 Task: Look for space in Dhupgāri, India from 8th June, 2023 to 16th June, 2023 for 2 adults in price range Rs.10000 to Rs.15000. Place can be entire place with 1  bedroom having 1 bed and 1 bathroom. Property type can be house, flat, guest house, hotel. Booking option can be shelf check-in. Required host language is English.
Action: Mouse moved to (500, 127)
Screenshot: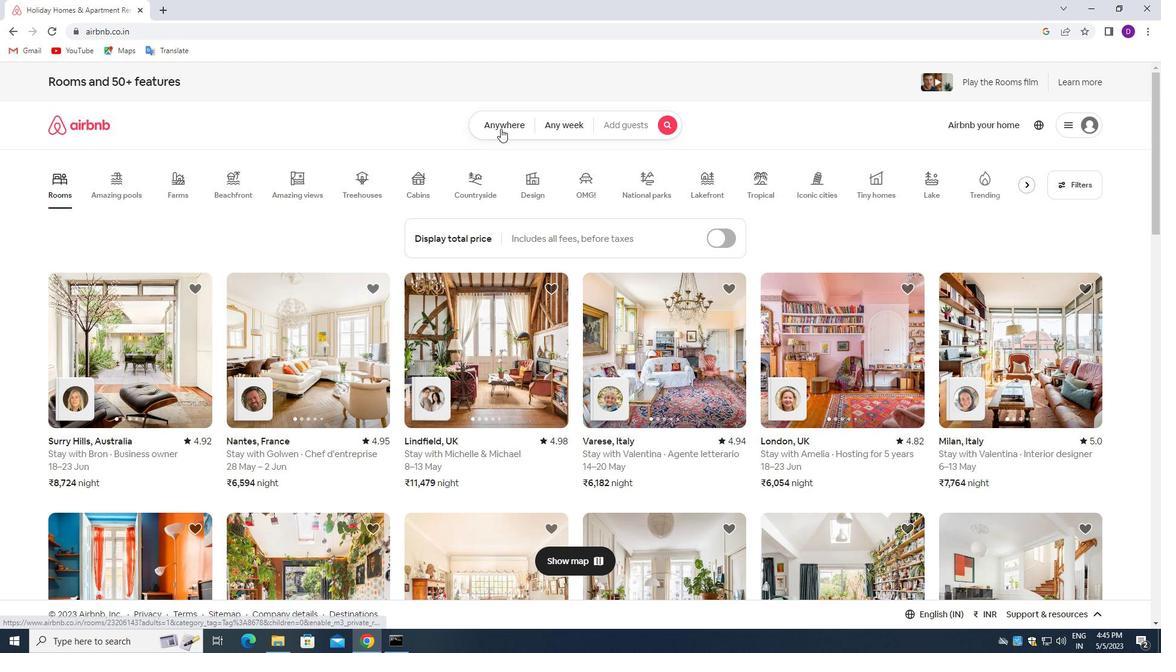 
Action: Mouse pressed left at (500, 127)
Screenshot: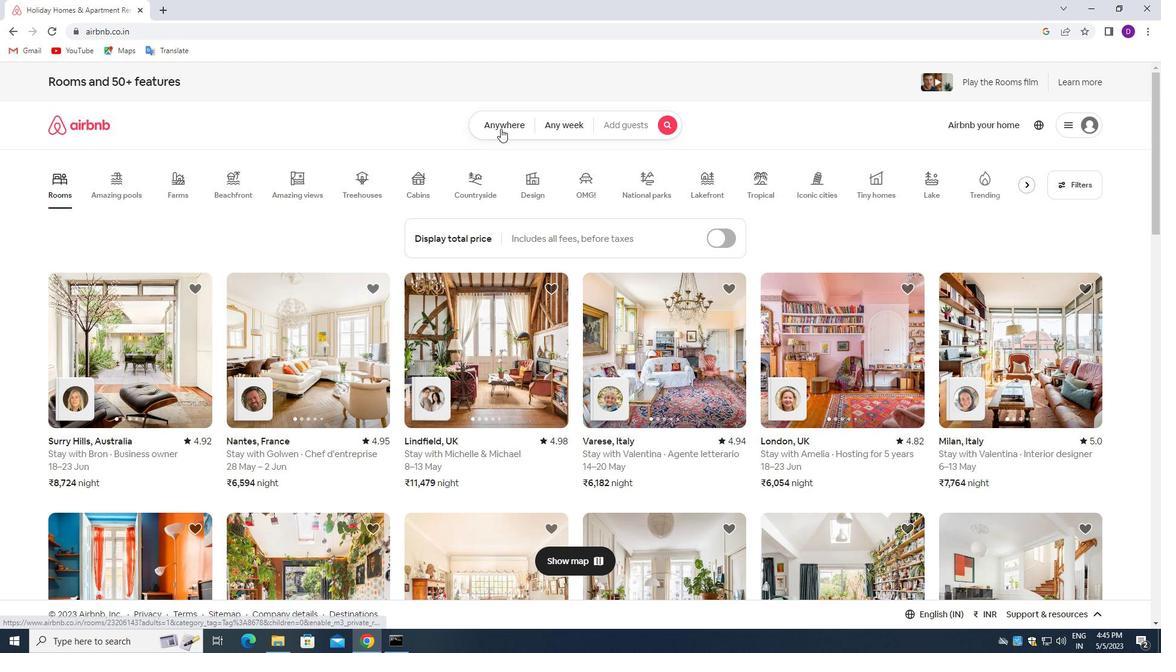 
Action: Mouse moved to (443, 171)
Screenshot: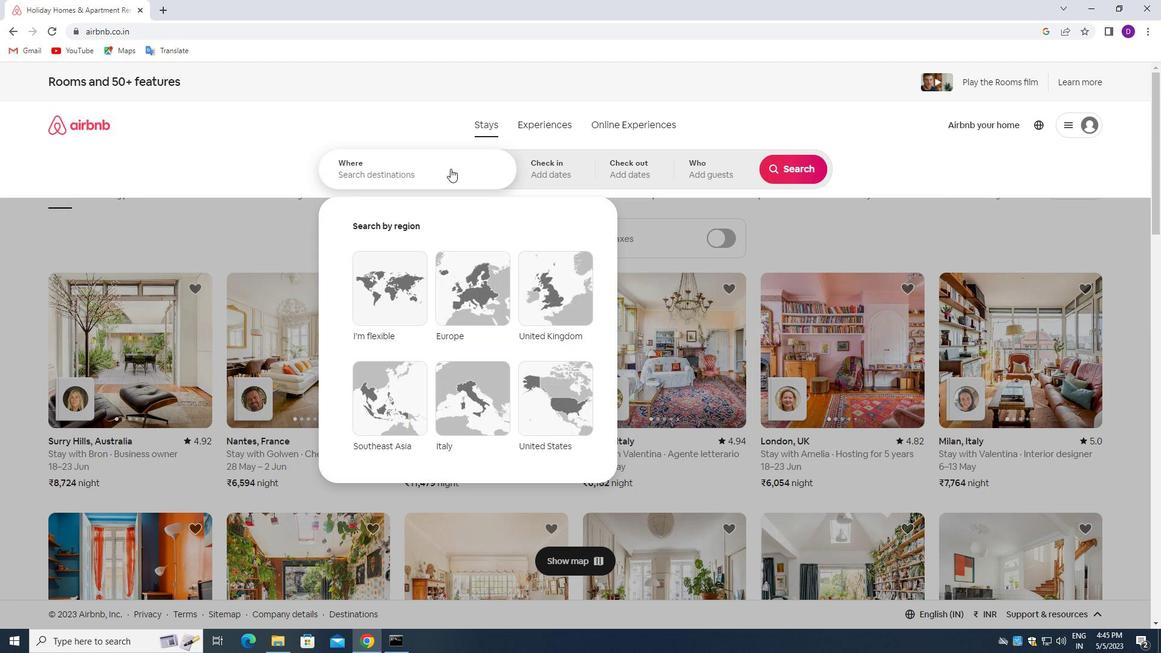 
Action: Mouse pressed left at (443, 171)
Screenshot: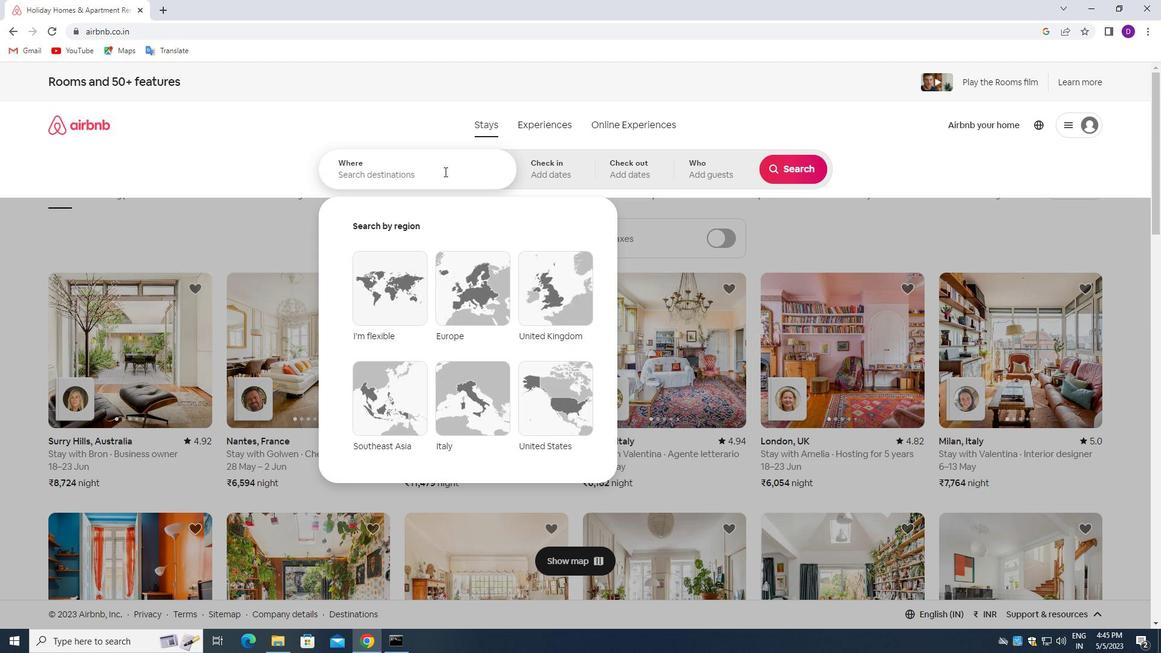 
Action: Mouse moved to (245, 246)
Screenshot: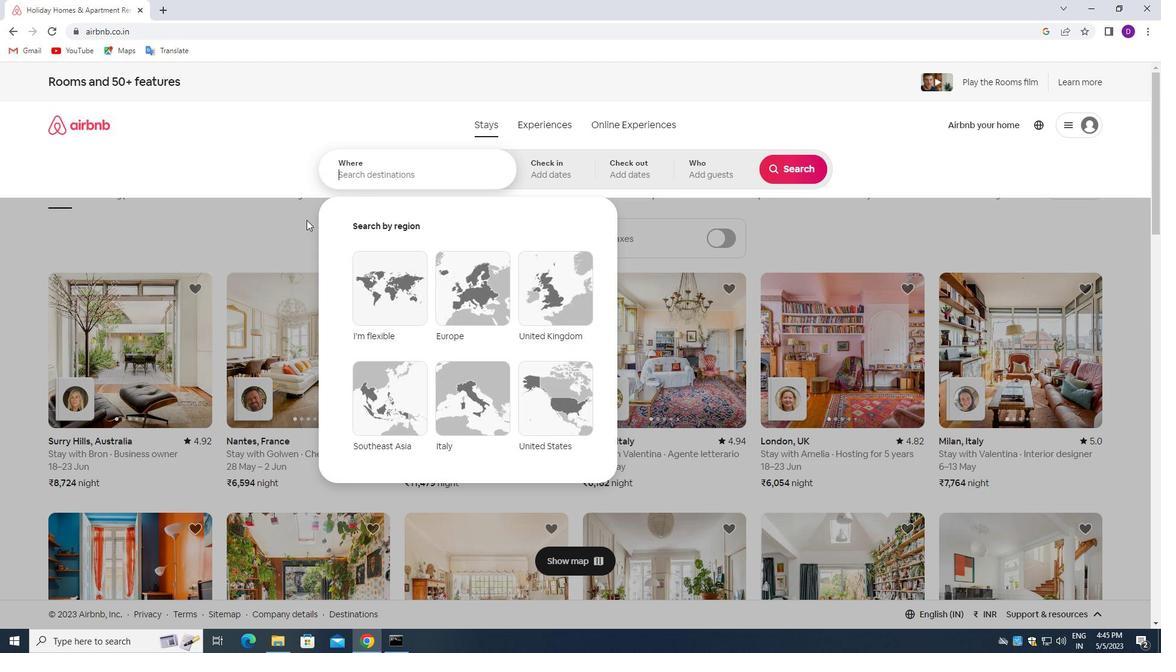 
Action: Key pressed <Key.shift_r>Dhupgari,<Key.space><Key.shift>I
Screenshot: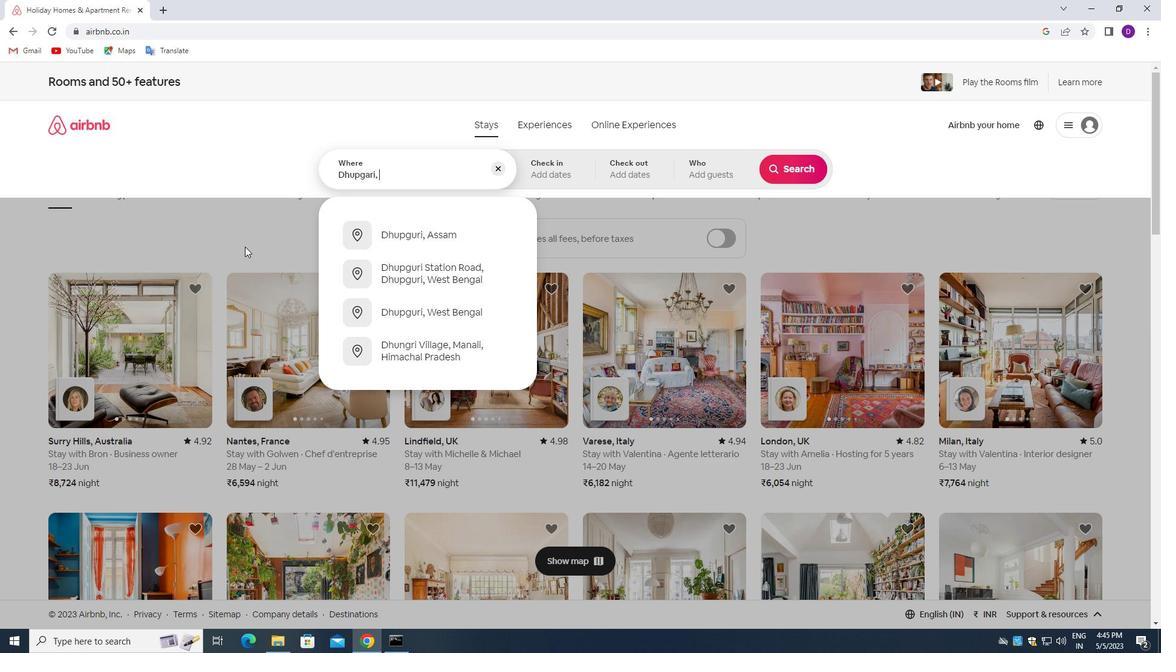 
Action: Mouse moved to (244, 247)
Screenshot: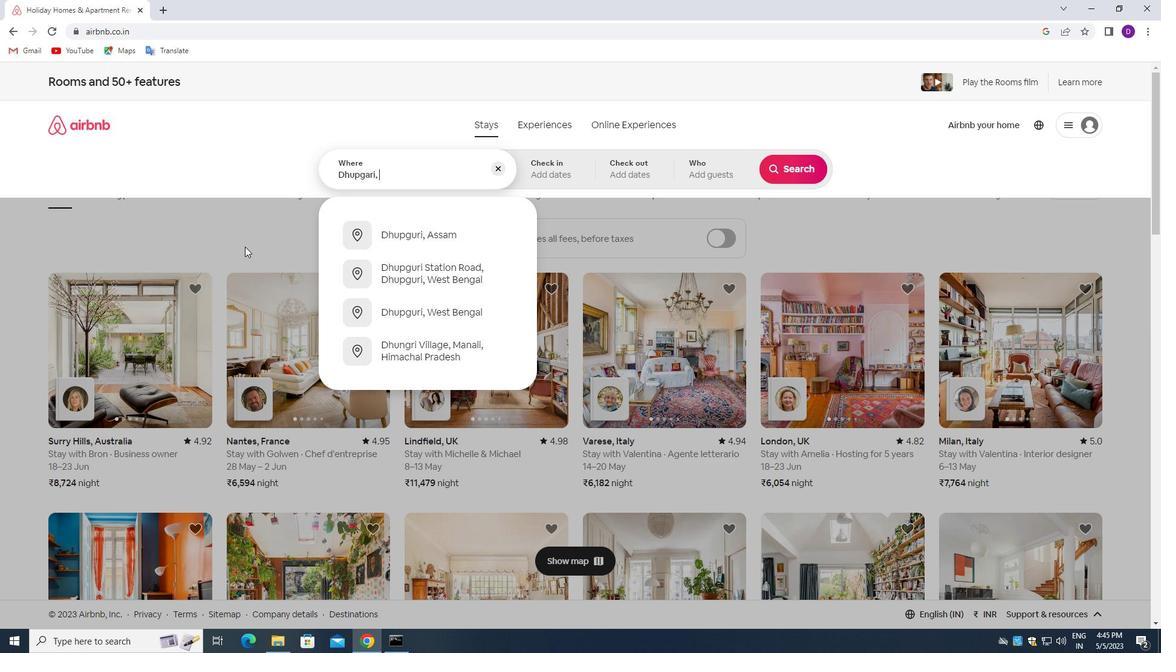 
Action: Key pressed NDIA<Key.enter>
Screenshot: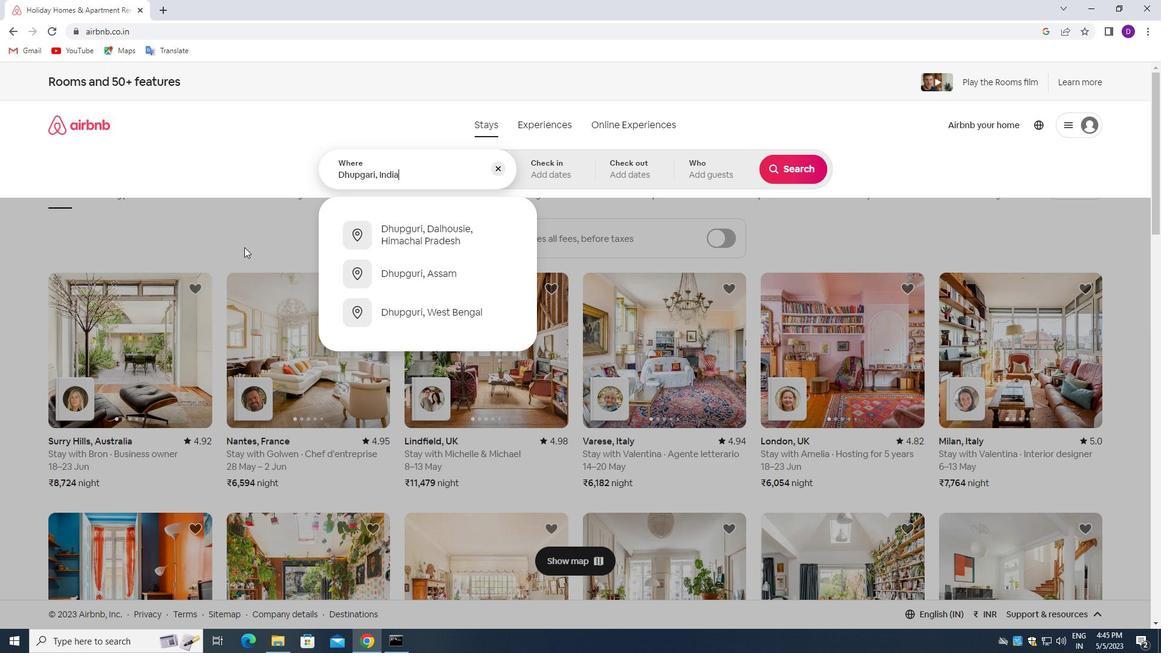 
Action: Mouse moved to (722, 346)
Screenshot: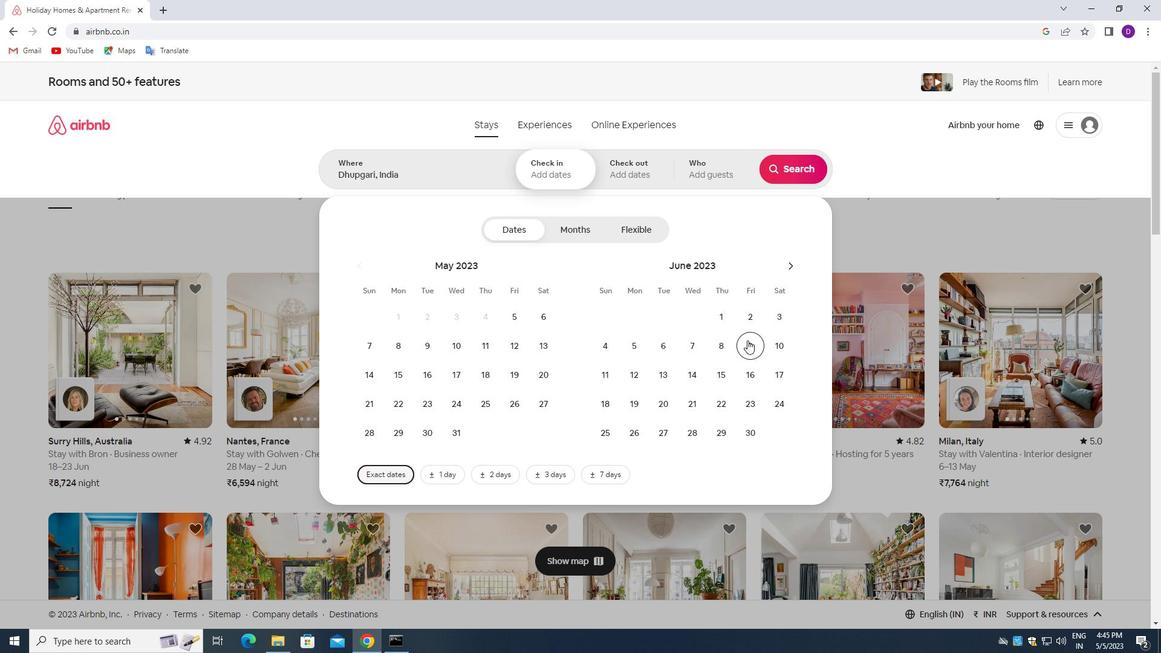 
Action: Mouse pressed left at (722, 346)
Screenshot: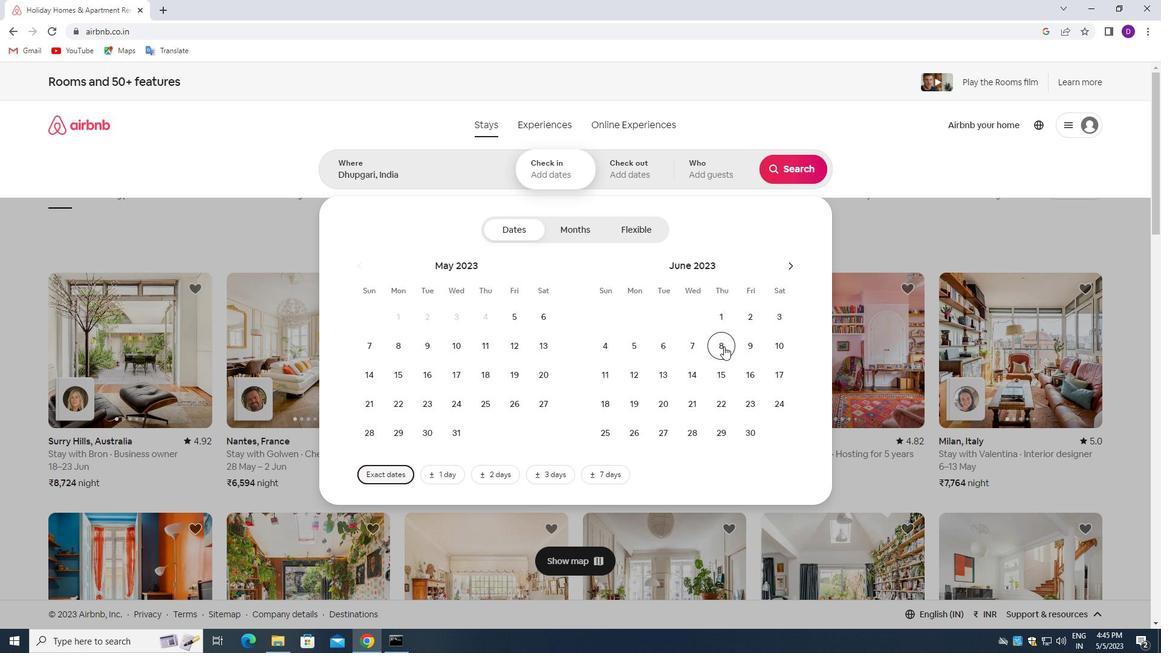 
Action: Mouse moved to (749, 373)
Screenshot: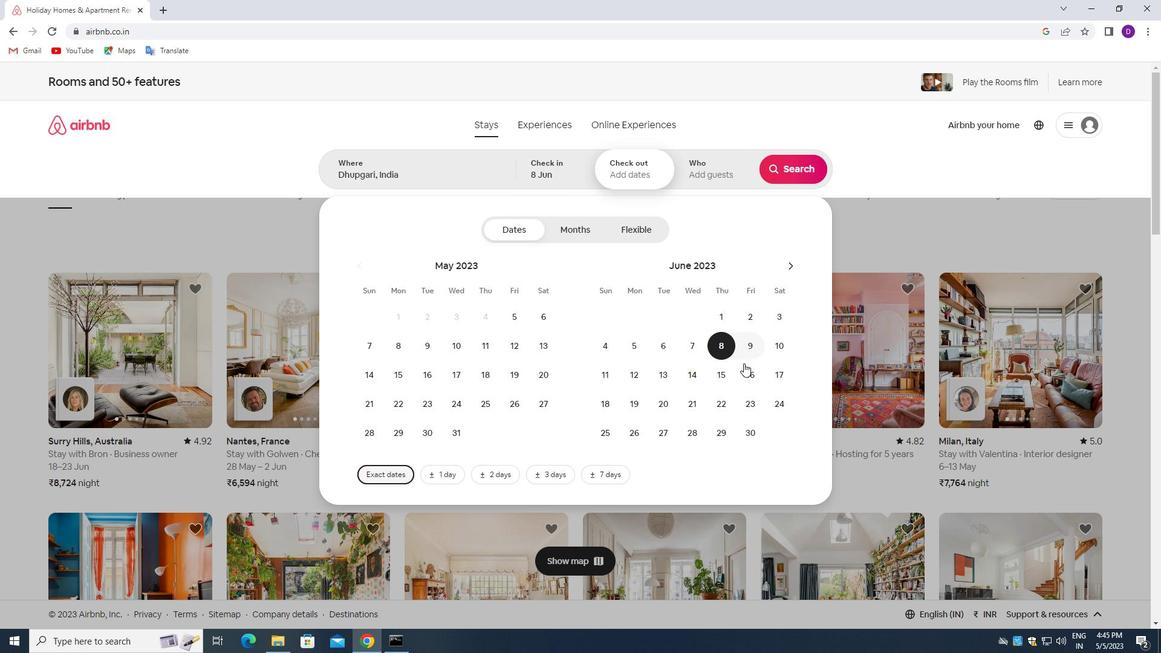 
Action: Mouse pressed left at (749, 373)
Screenshot: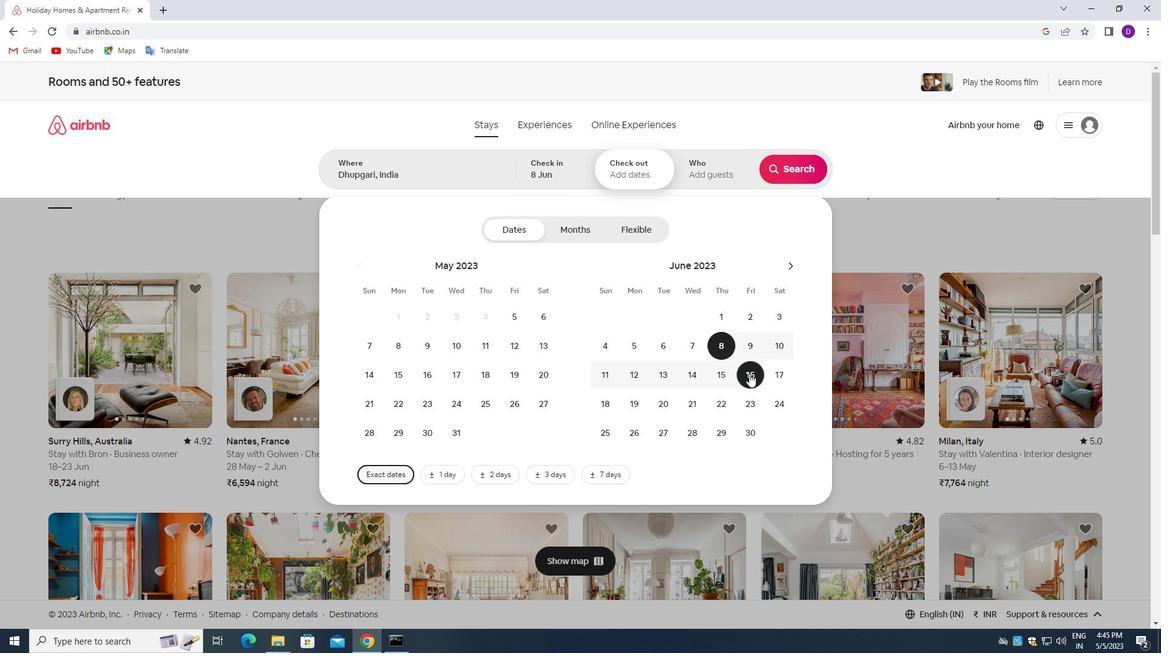 
Action: Mouse moved to (702, 161)
Screenshot: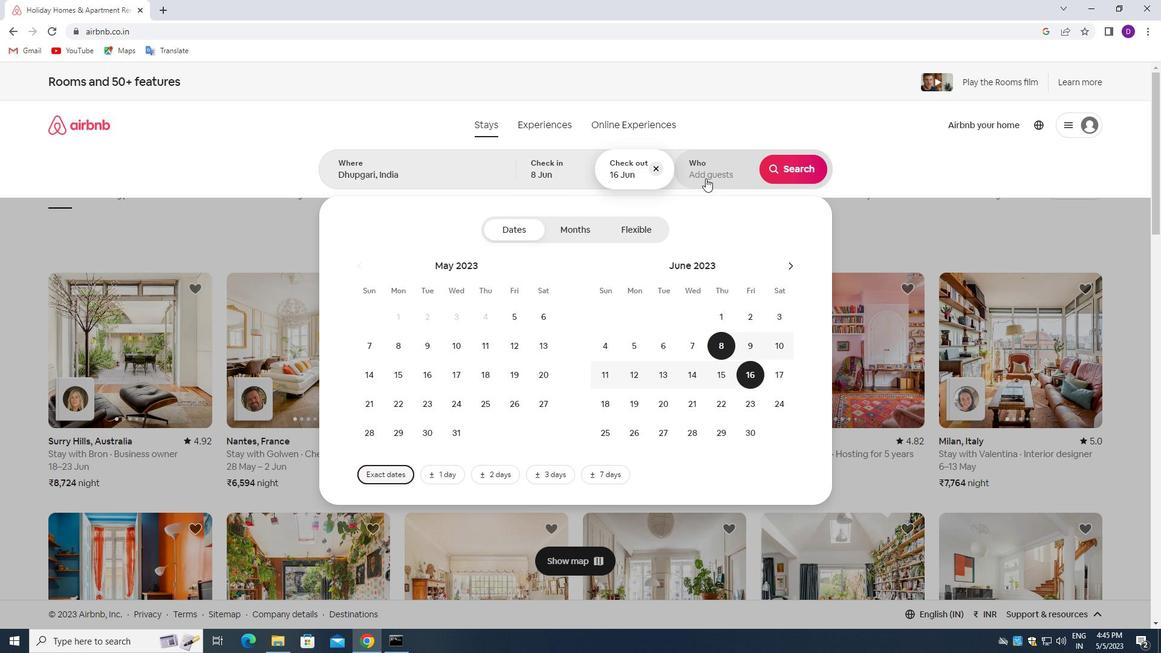 
Action: Mouse pressed left at (702, 161)
Screenshot: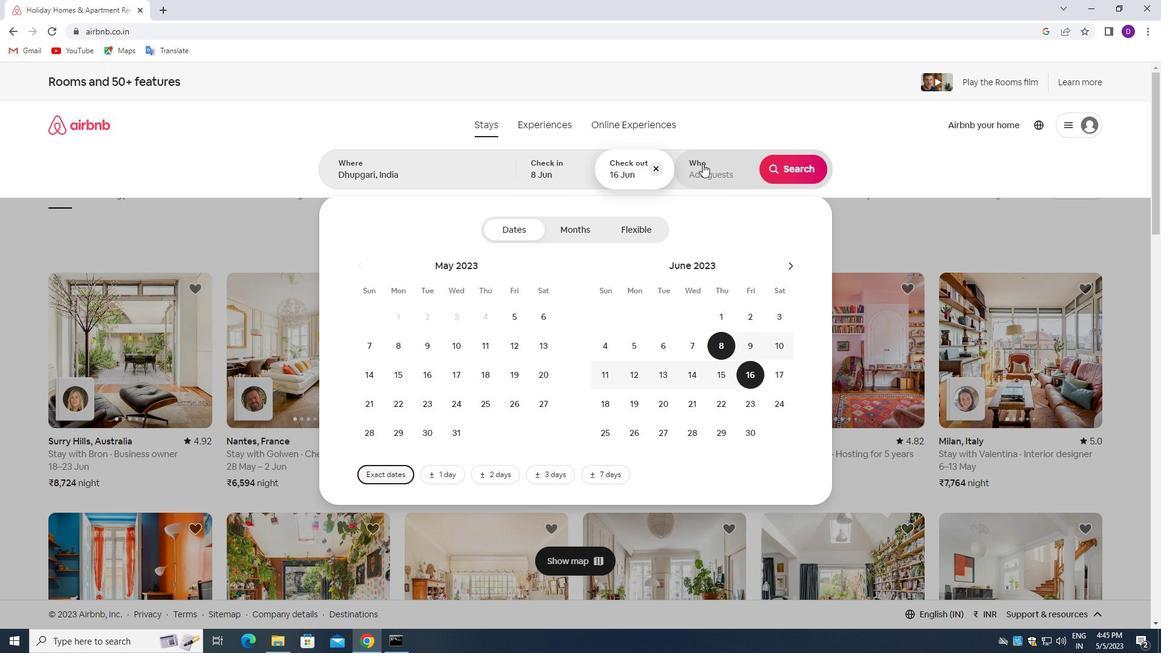 
Action: Mouse moved to (795, 237)
Screenshot: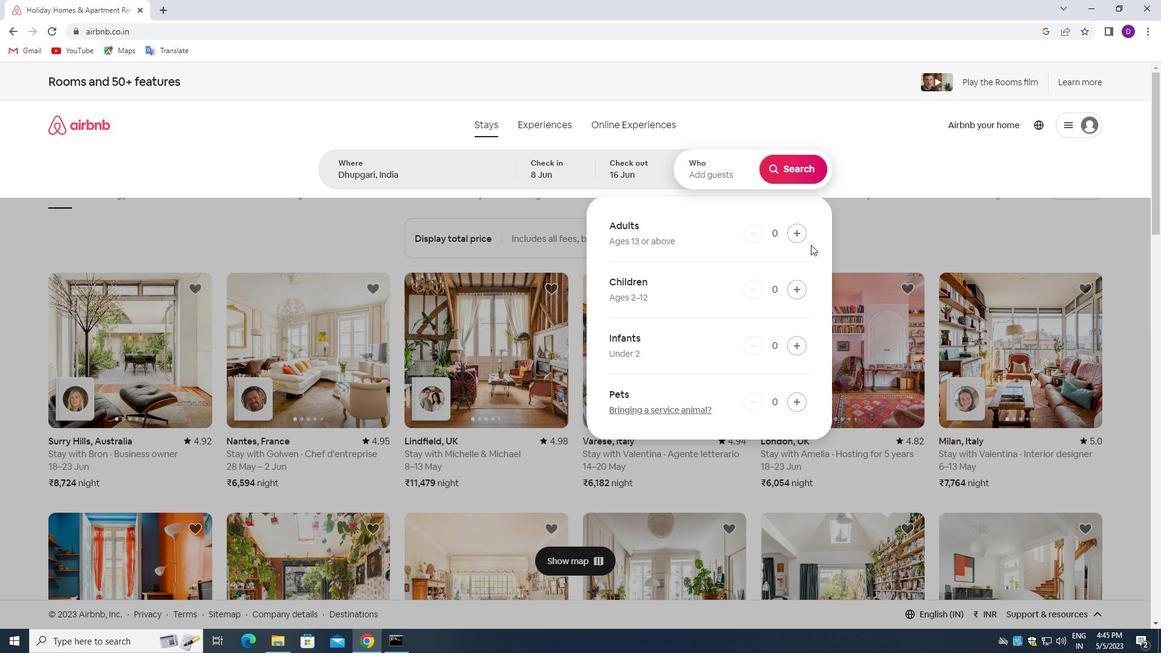 
Action: Mouse pressed left at (795, 237)
Screenshot: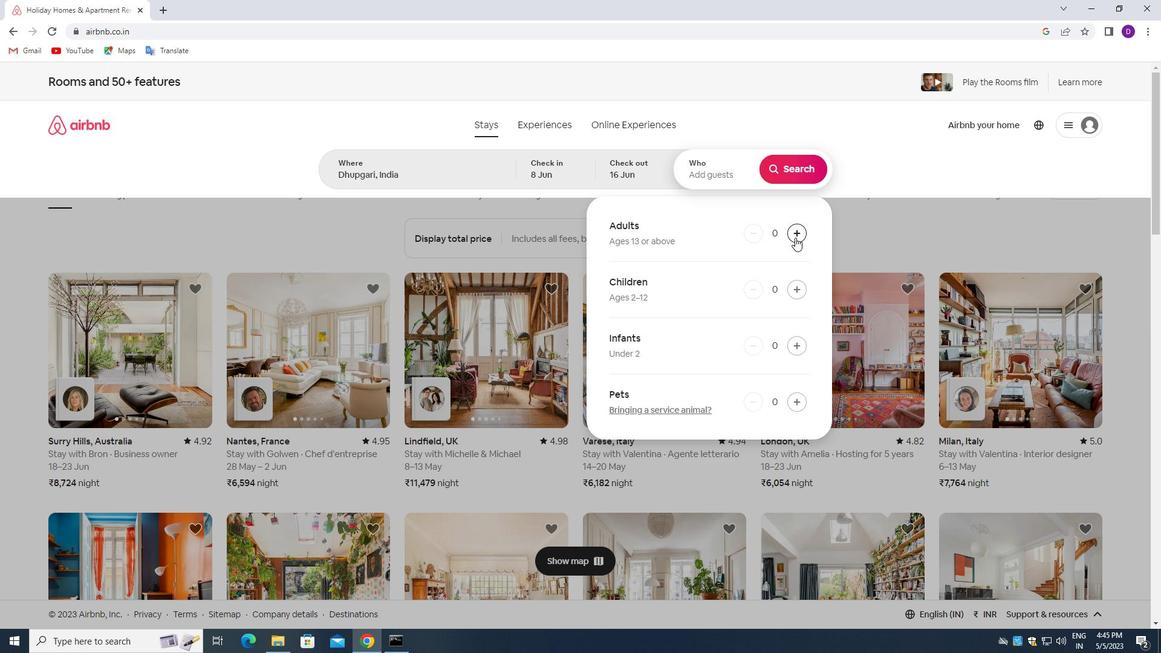 
Action: Mouse pressed left at (795, 237)
Screenshot: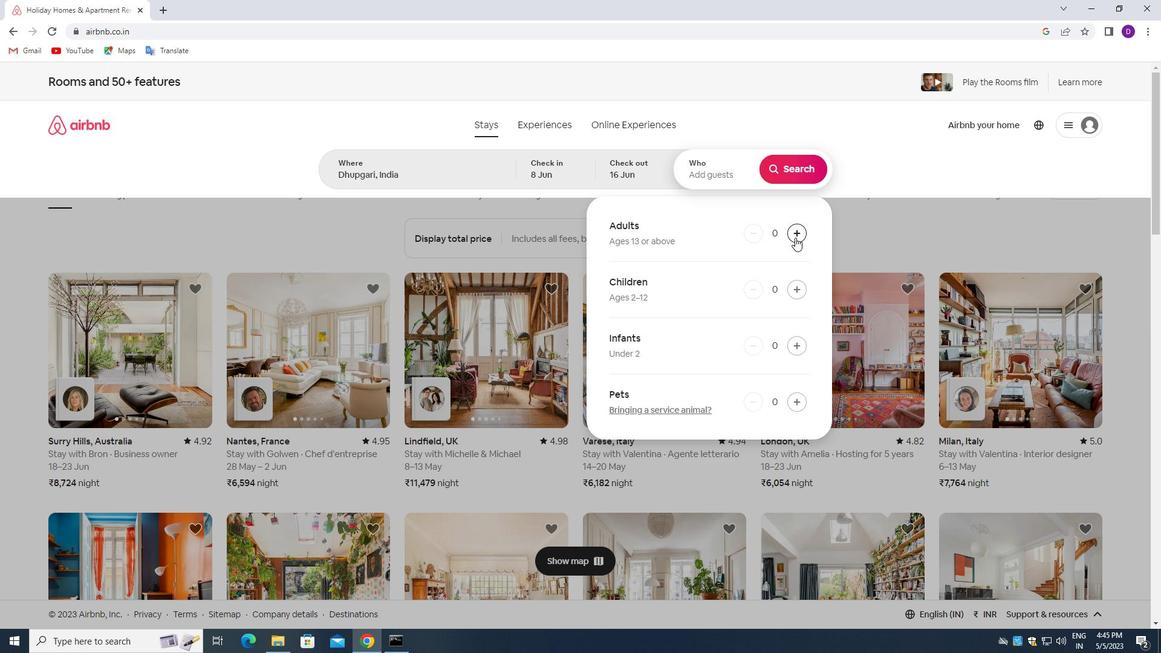 
Action: Mouse moved to (788, 169)
Screenshot: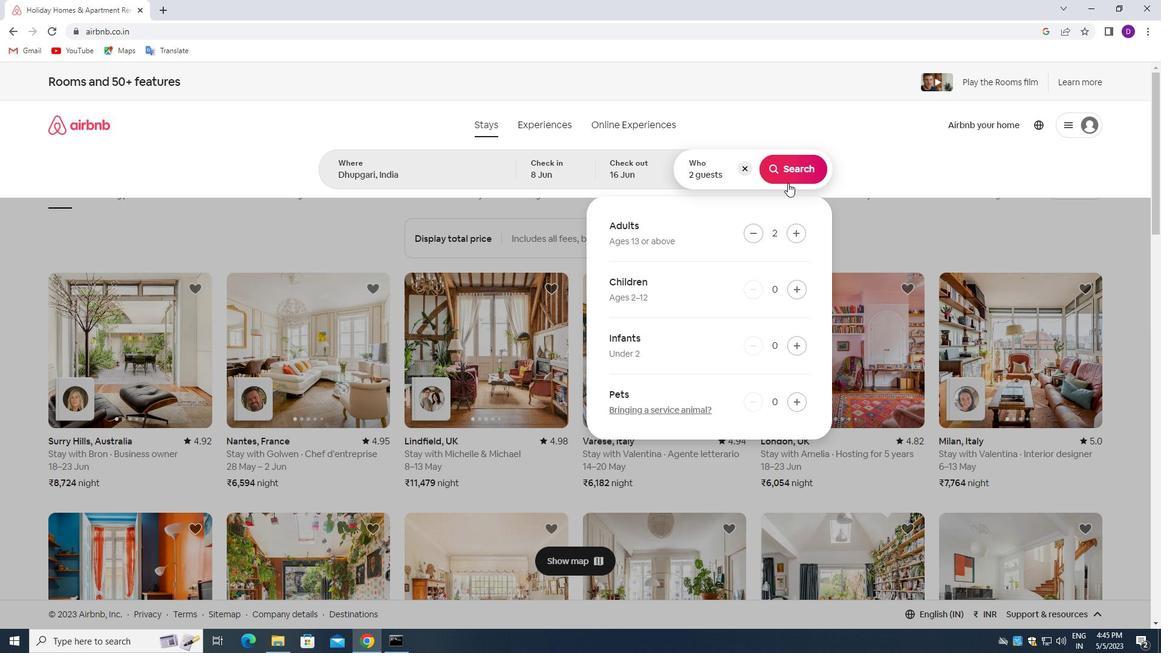 
Action: Mouse pressed left at (788, 169)
Screenshot: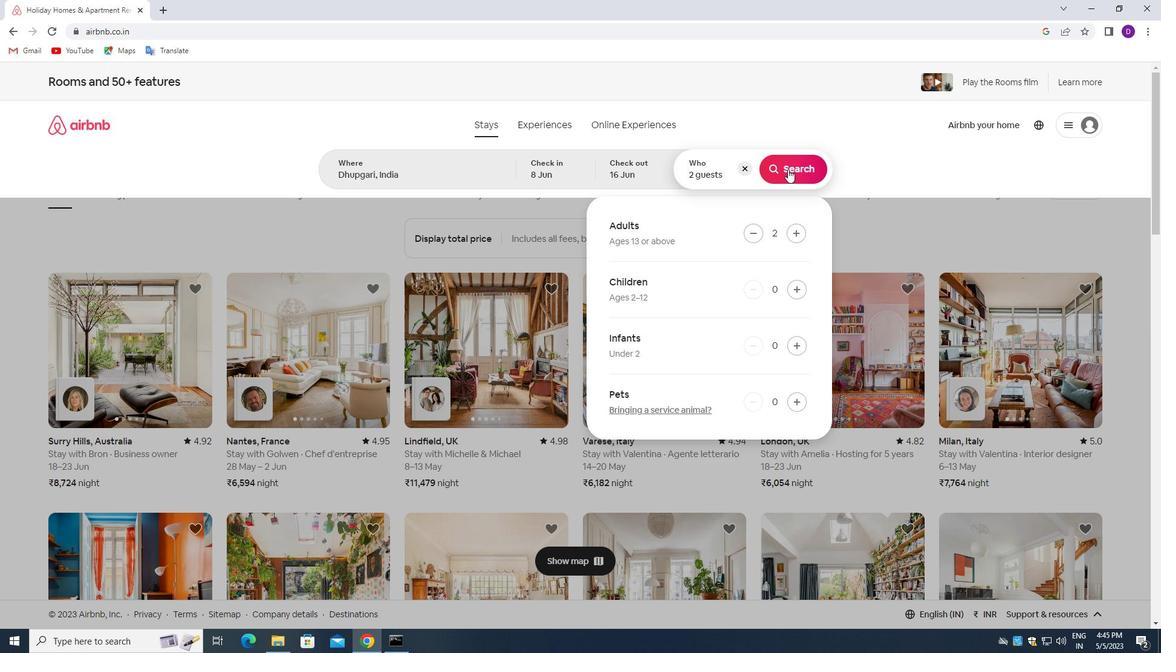 
Action: Mouse moved to (1100, 140)
Screenshot: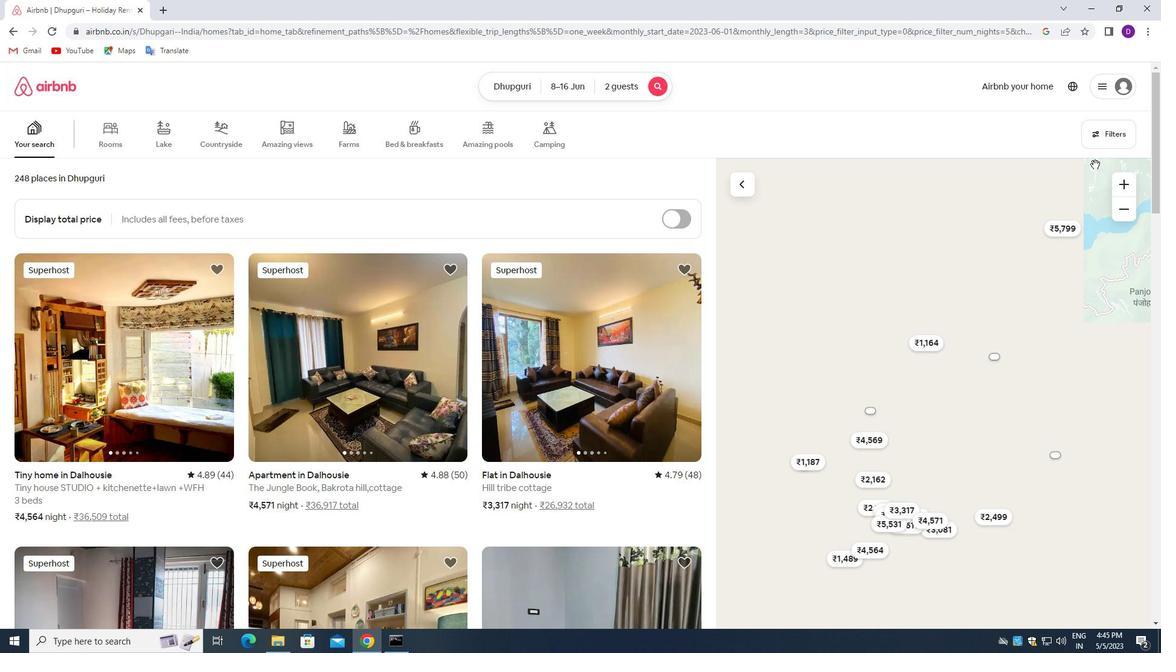 
Action: Mouse pressed left at (1100, 140)
Screenshot: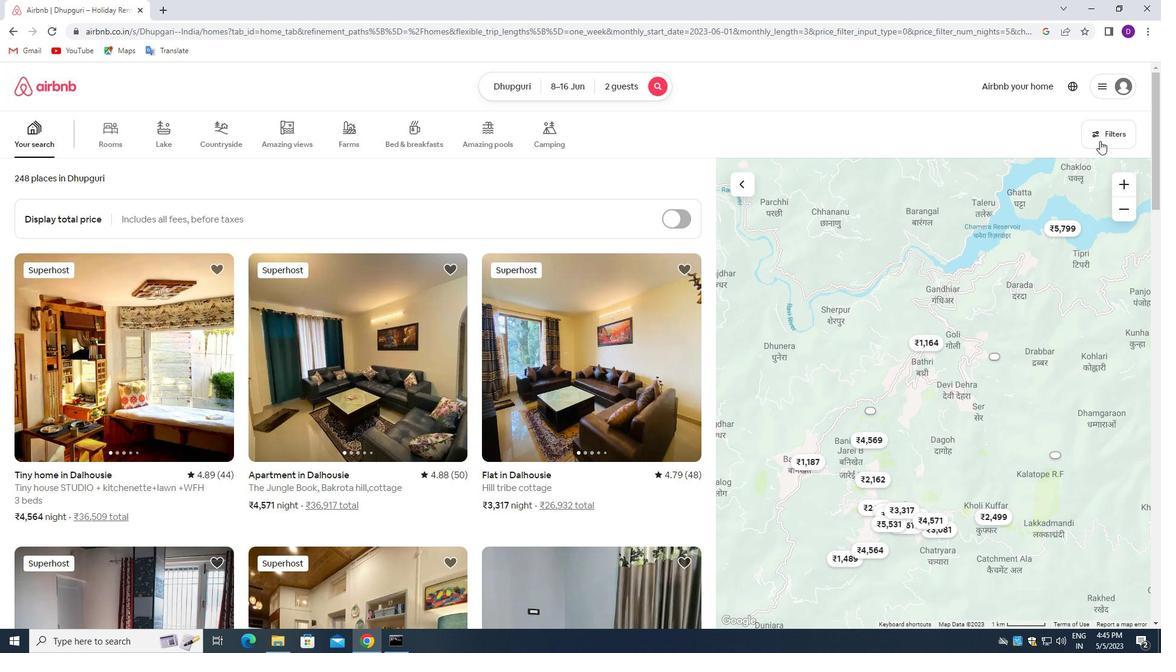 
Action: Mouse moved to (425, 431)
Screenshot: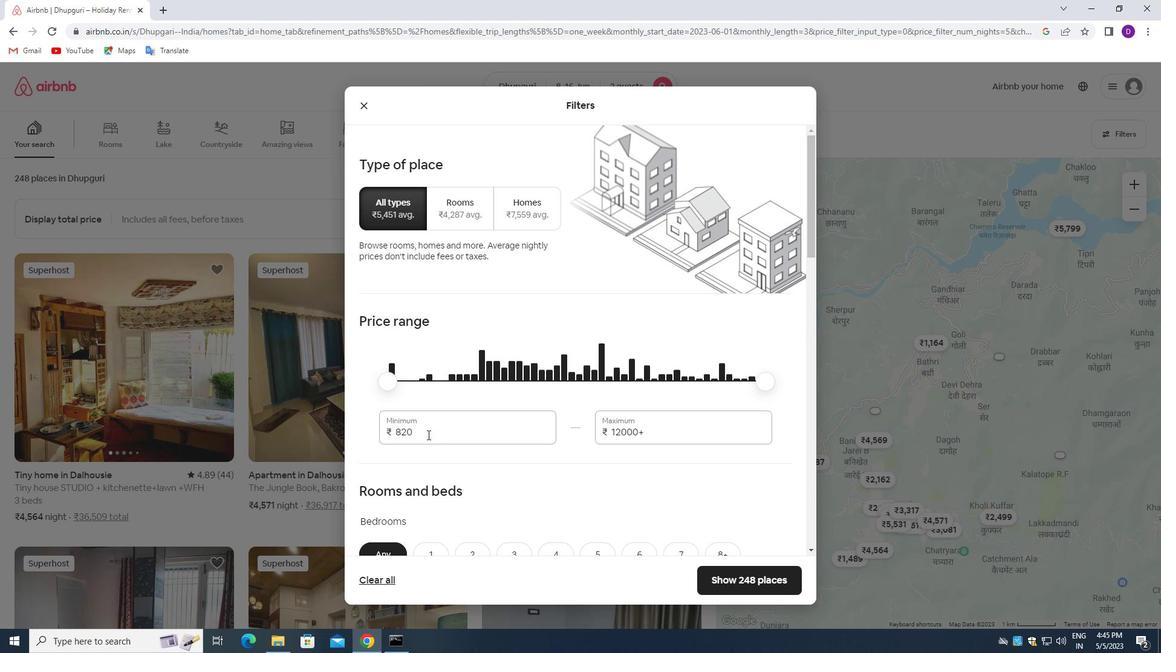 
Action: Mouse pressed left at (425, 431)
Screenshot: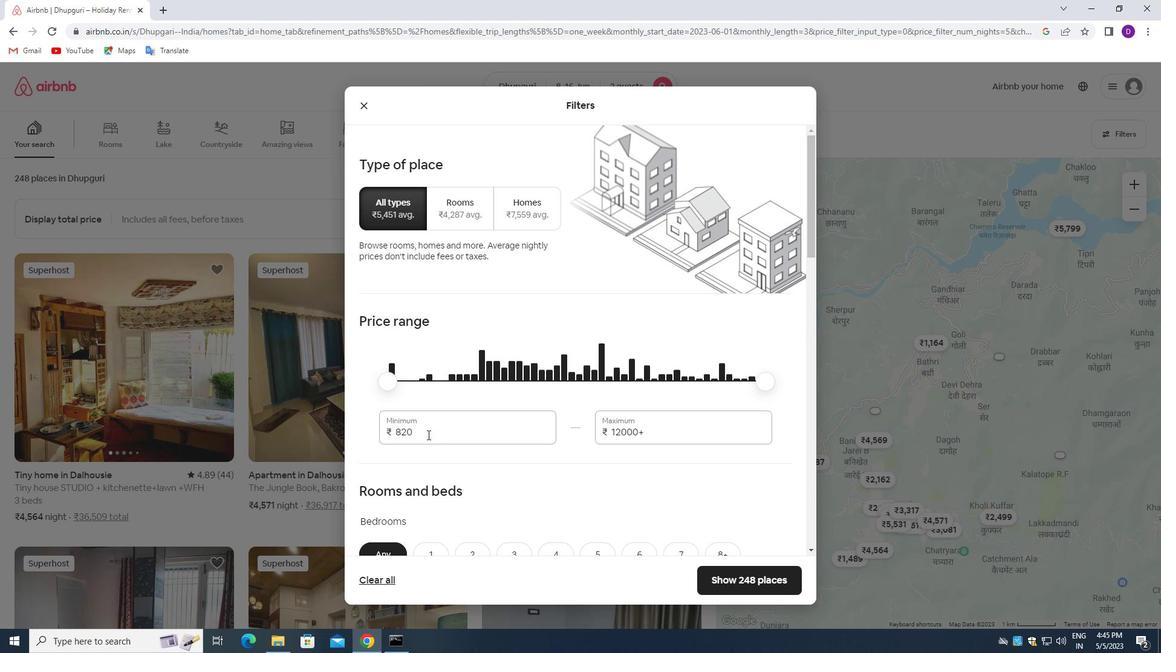 
Action: Mouse pressed left at (425, 431)
Screenshot: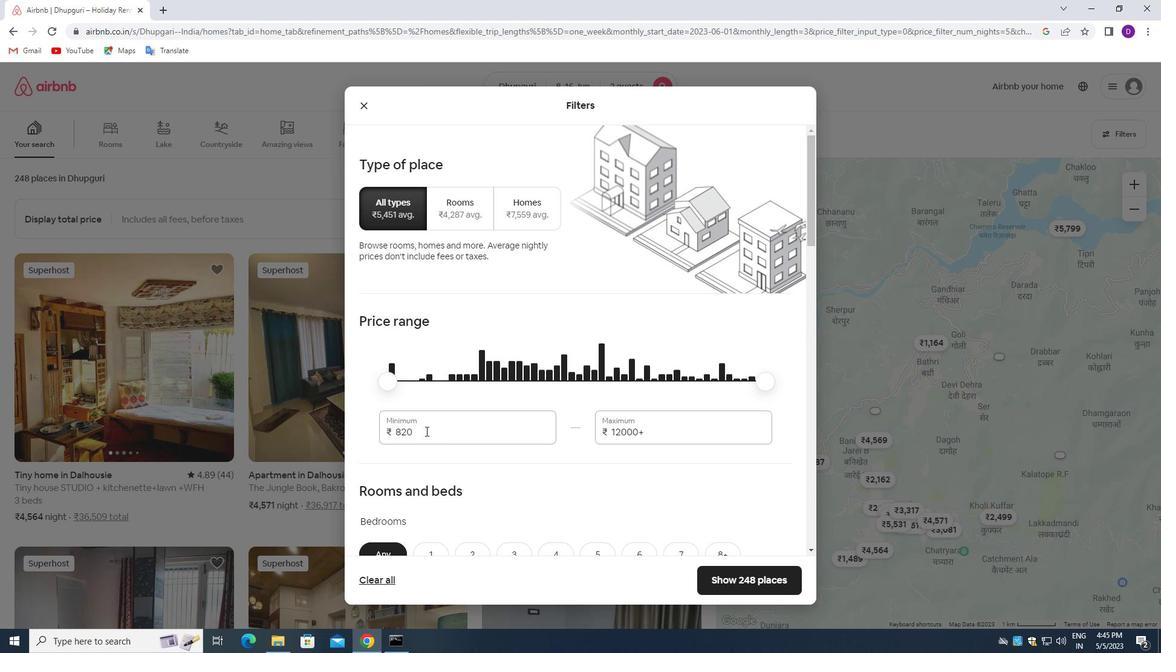 
Action: Key pressed 10000<Key.tab>15000
Screenshot: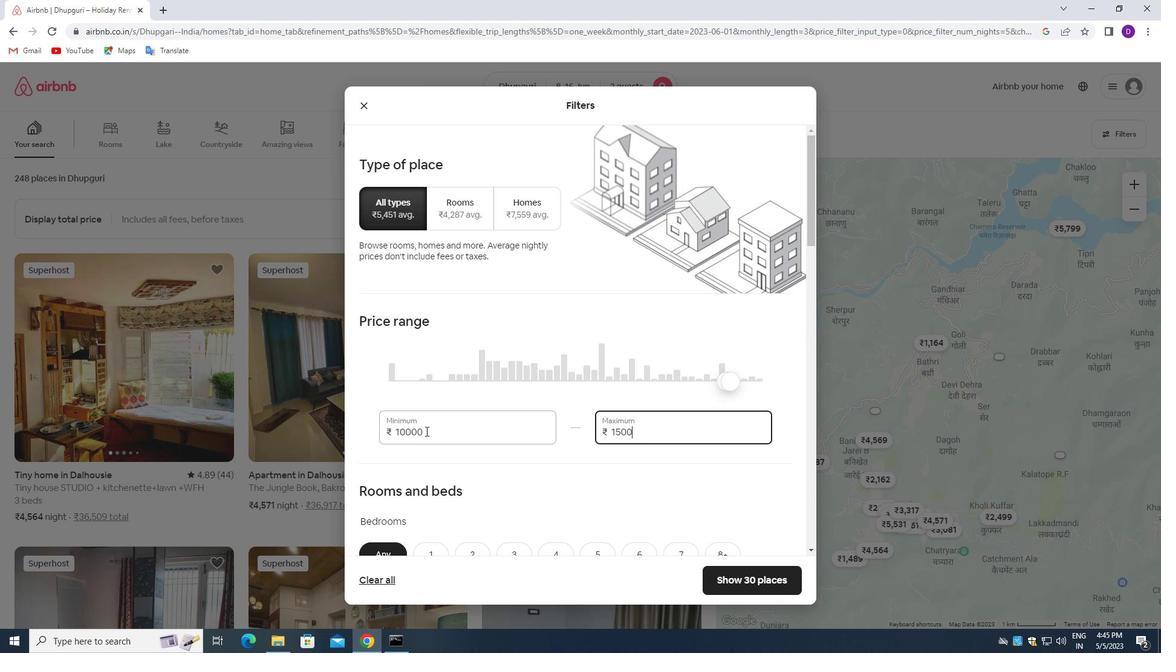 
Action: Mouse moved to (579, 440)
Screenshot: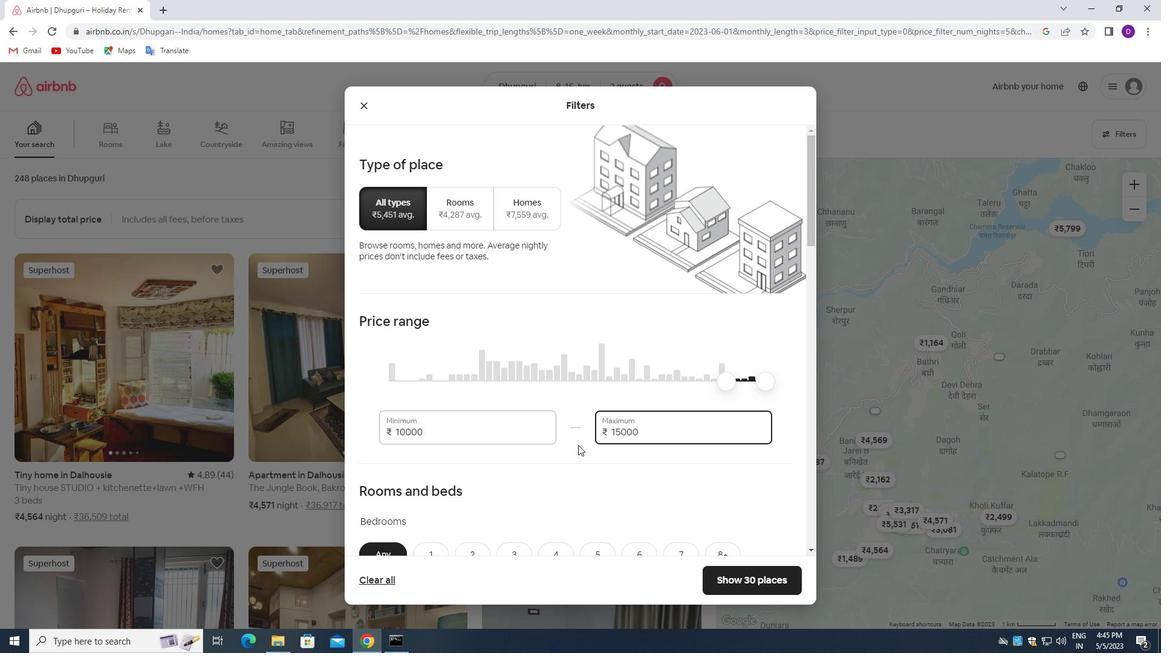 
Action: Mouse scrolled (579, 439) with delta (0, 0)
Screenshot: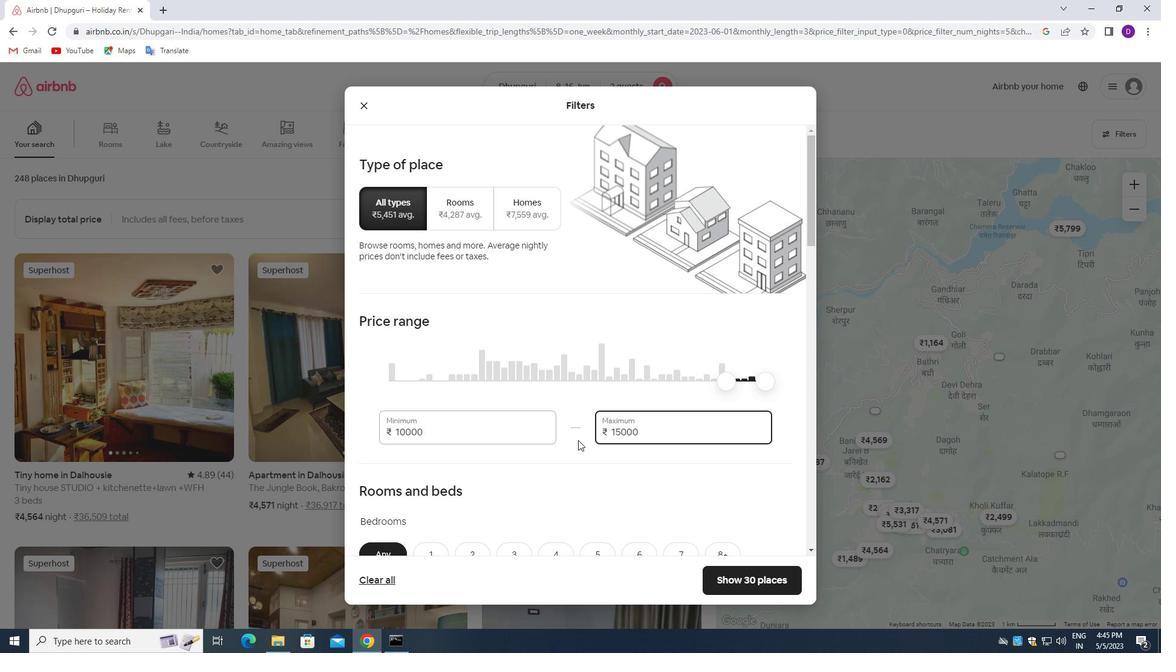 
Action: Mouse scrolled (579, 439) with delta (0, 0)
Screenshot: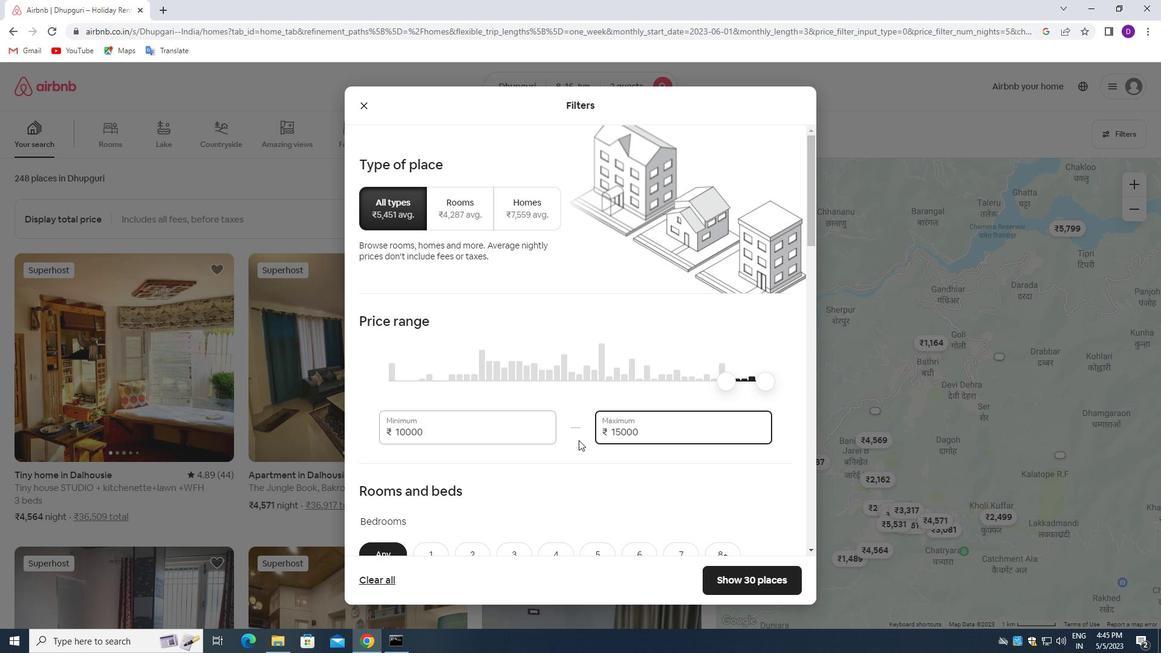 
Action: Mouse scrolled (579, 439) with delta (0, 0)
Screenshot: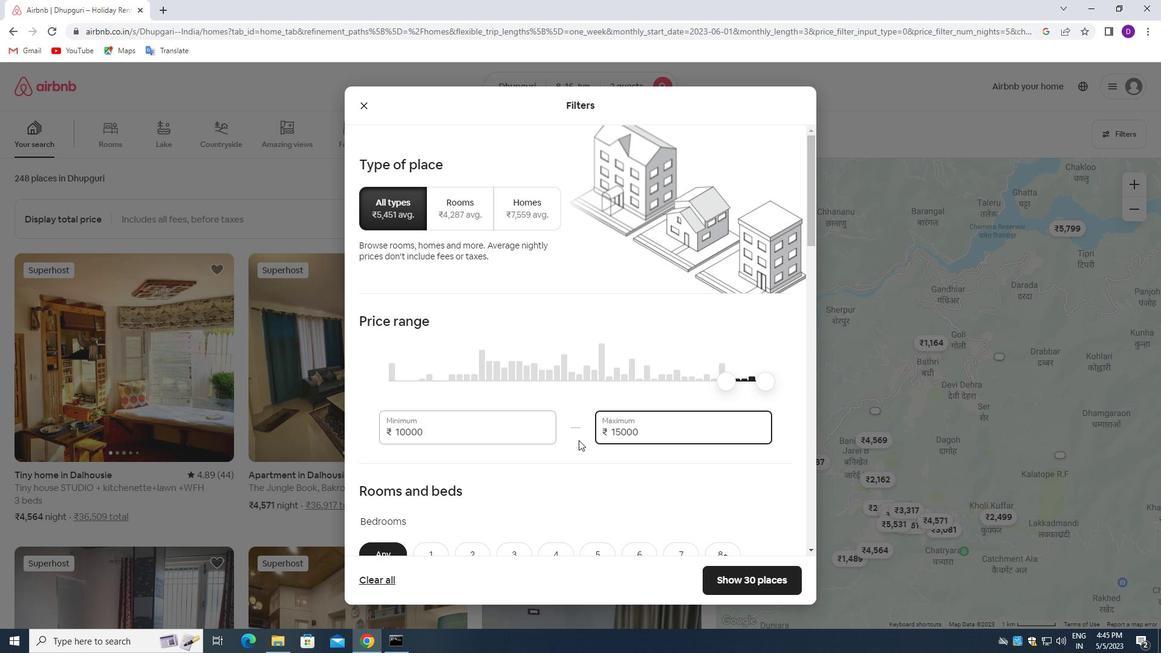 
Action: Mouse scrolled (579, 439) with delta (0, 0)
Screenshot: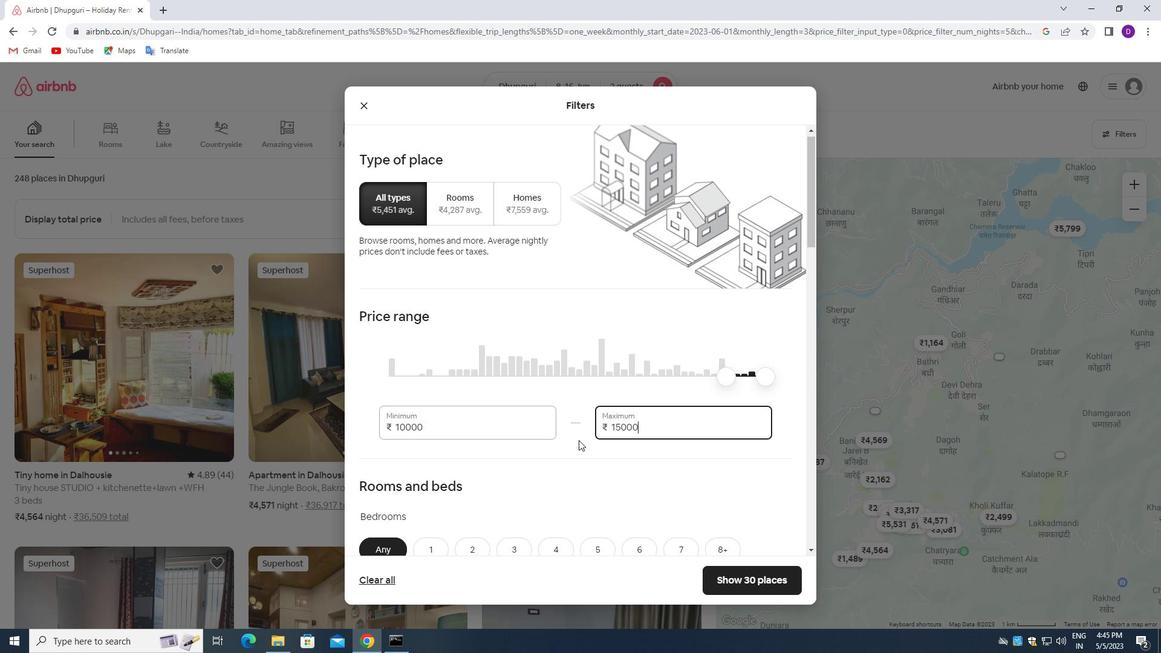 
Action: Mouse moved to (432, 315)
Screenshot: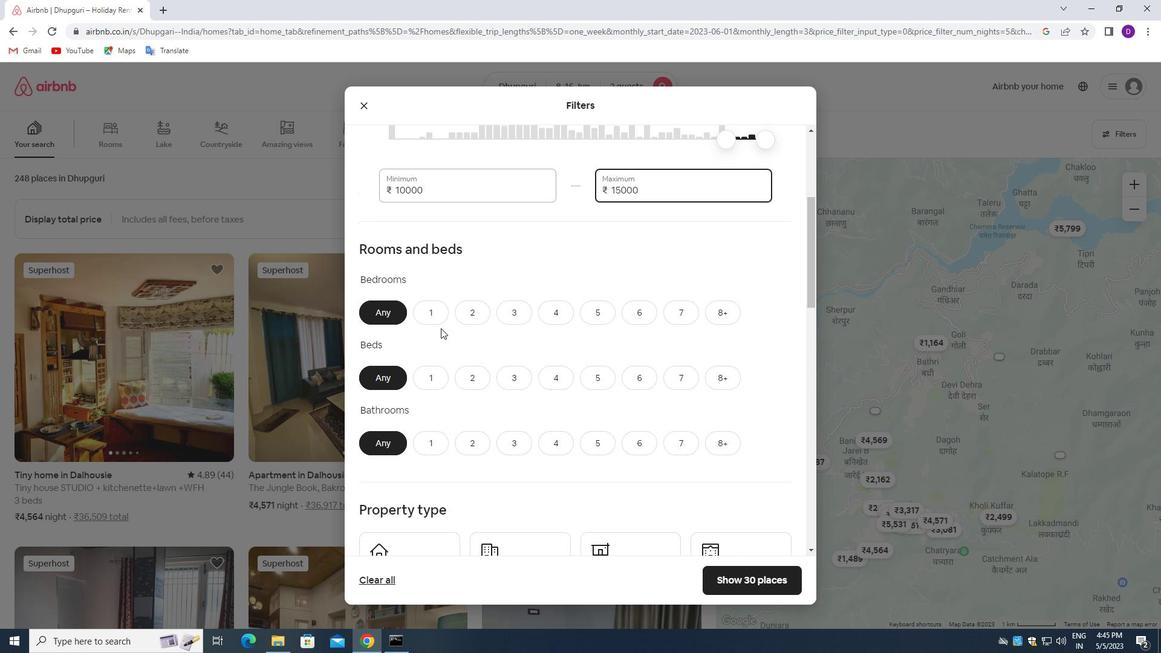 
Action: Mouse pressed left at (432, 315)
Screenshot: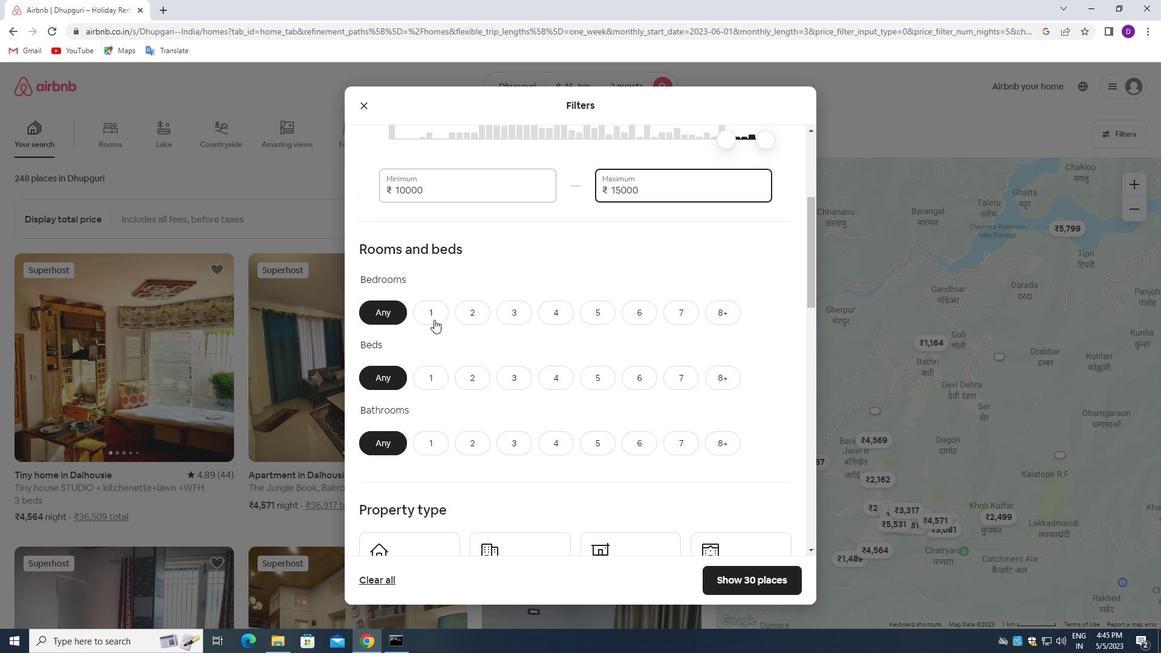 
Action: Mouse moved to (436, 378)
Screenshot: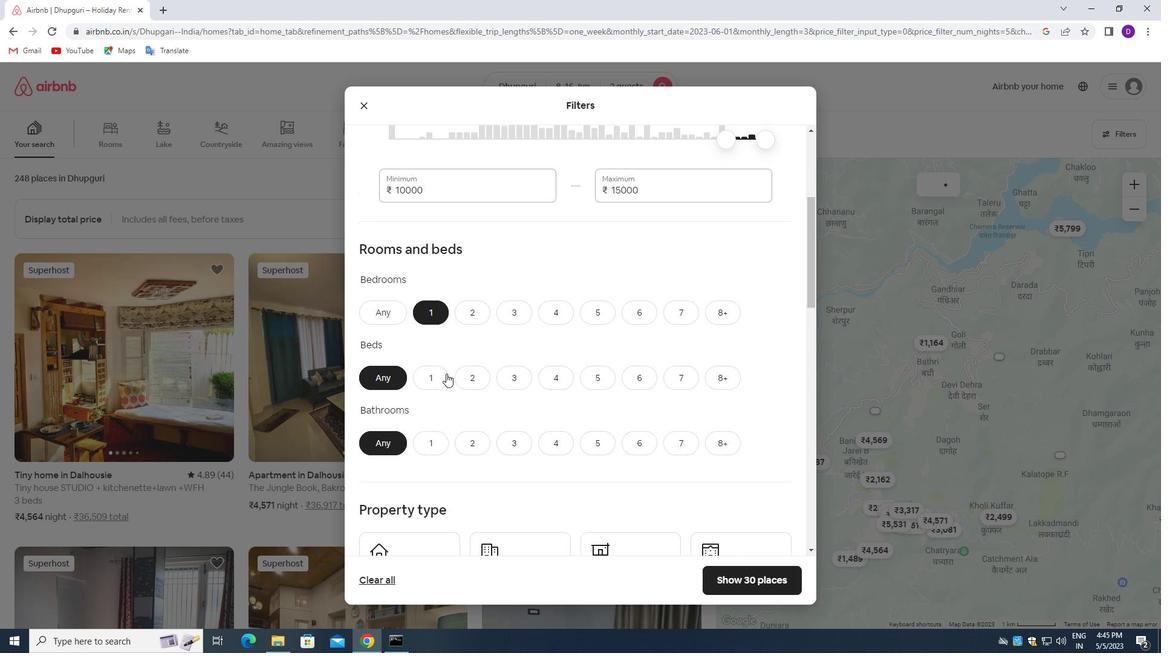 
Action: Mouse pressed left at (436, 378)
Screenshot: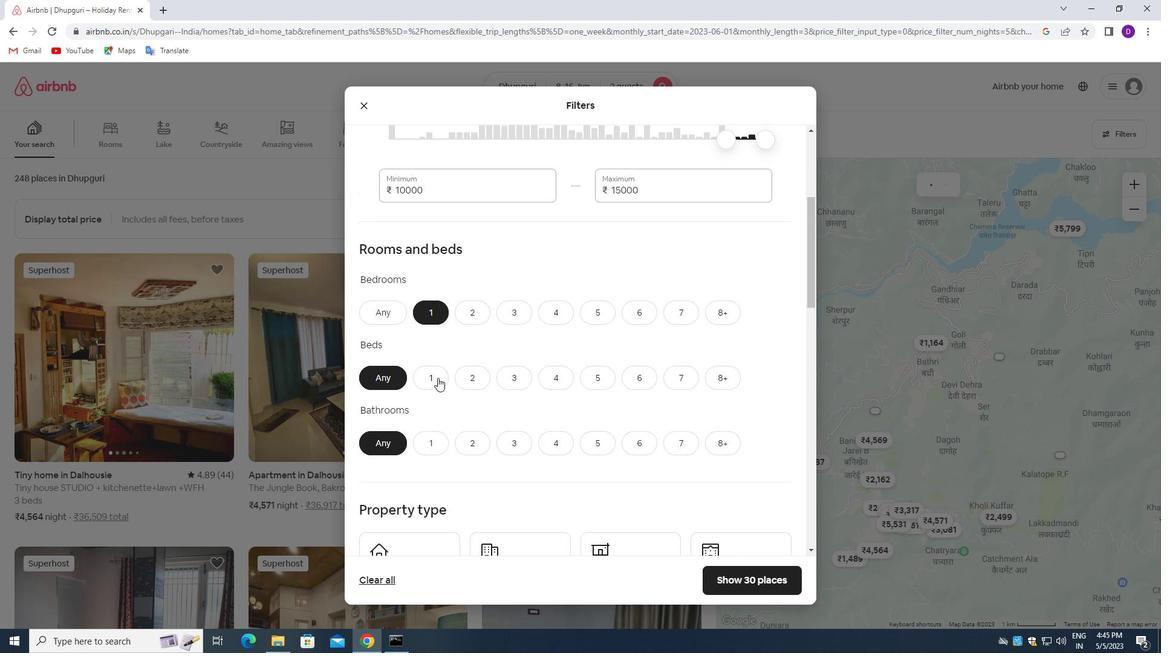 
Action: Mouse moved to (433, 438)
Screenshot: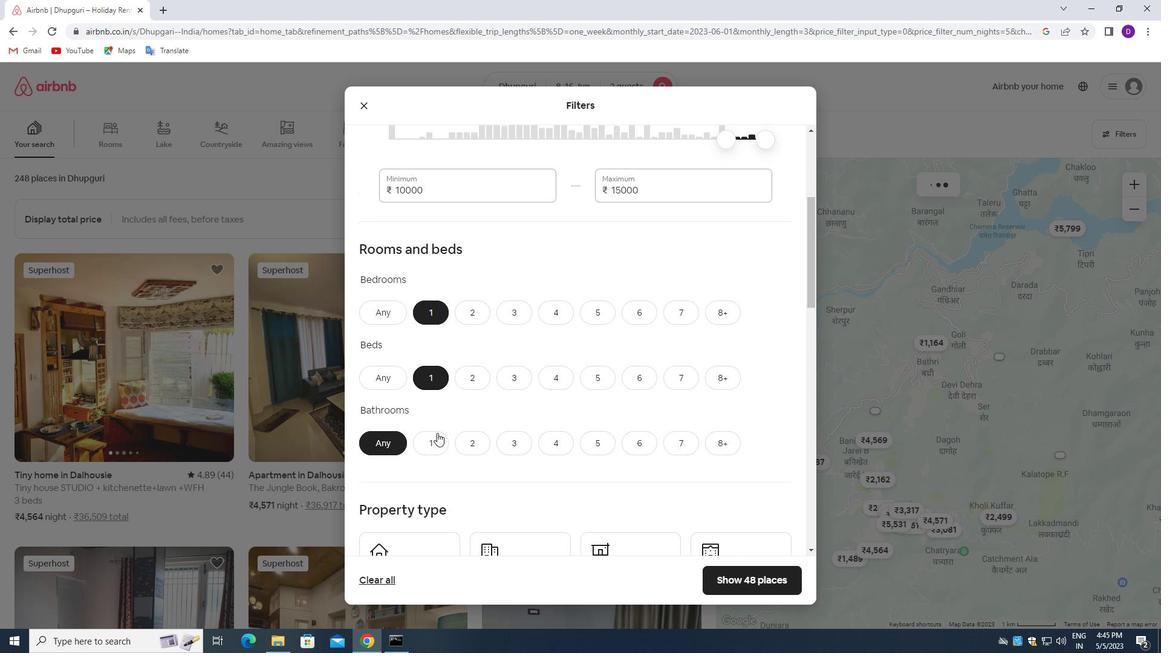 
Action: Mouse pressed left at (433, 438)
Screenshot: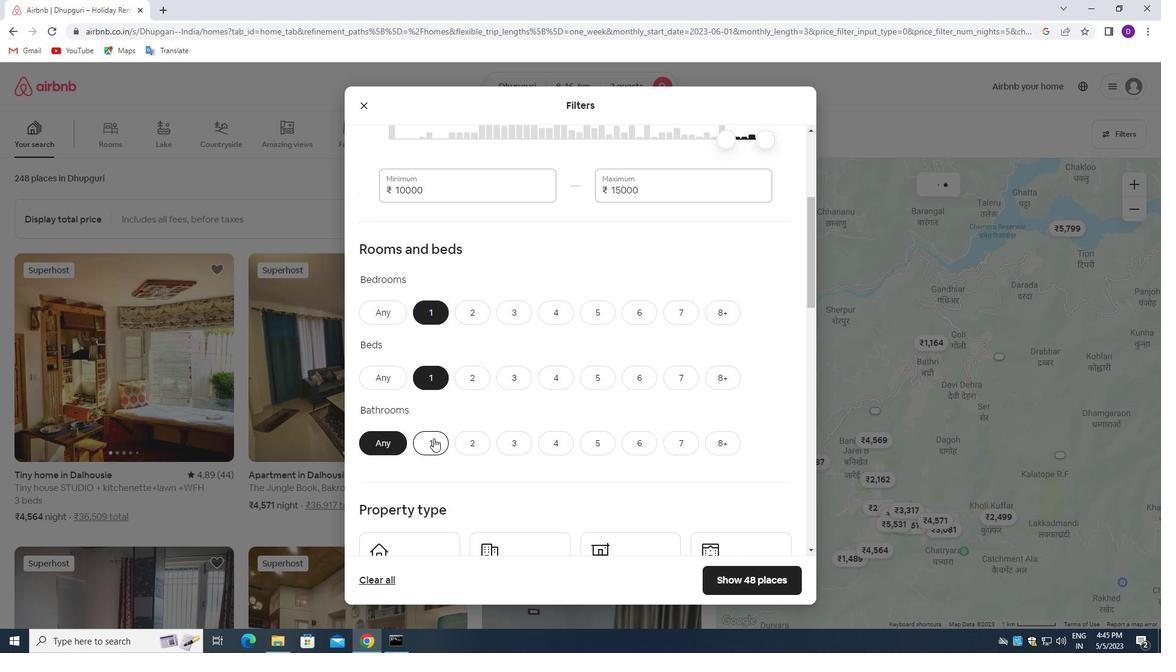 
Action: Mouse moved to (589, 398)
Screenshot: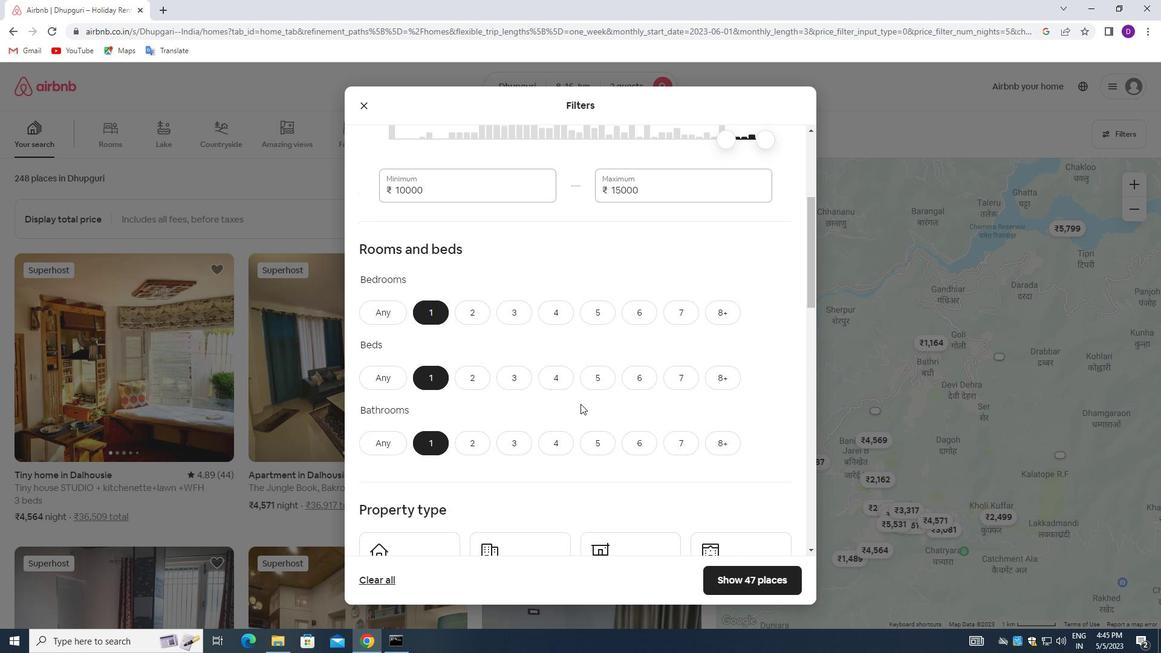 
Action: Mouse scrolled (589, 397) with delta (0, 0)
Screenshot: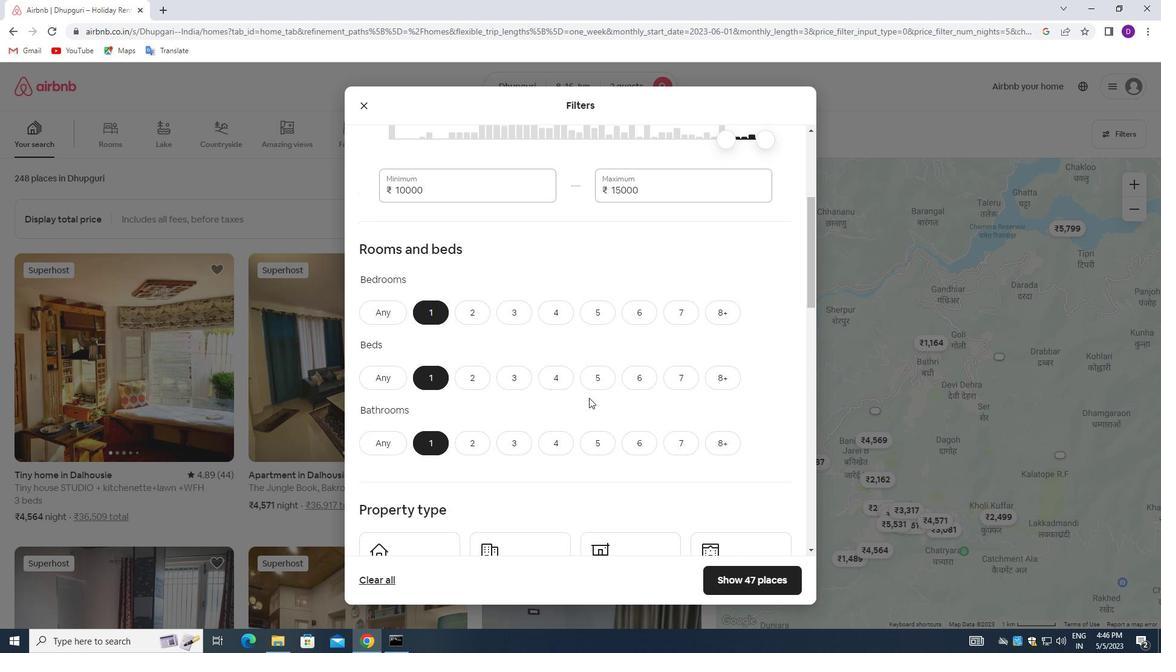 
Action: Mouse scrolled (589, 397) with delta (0, 0)
Screenshot: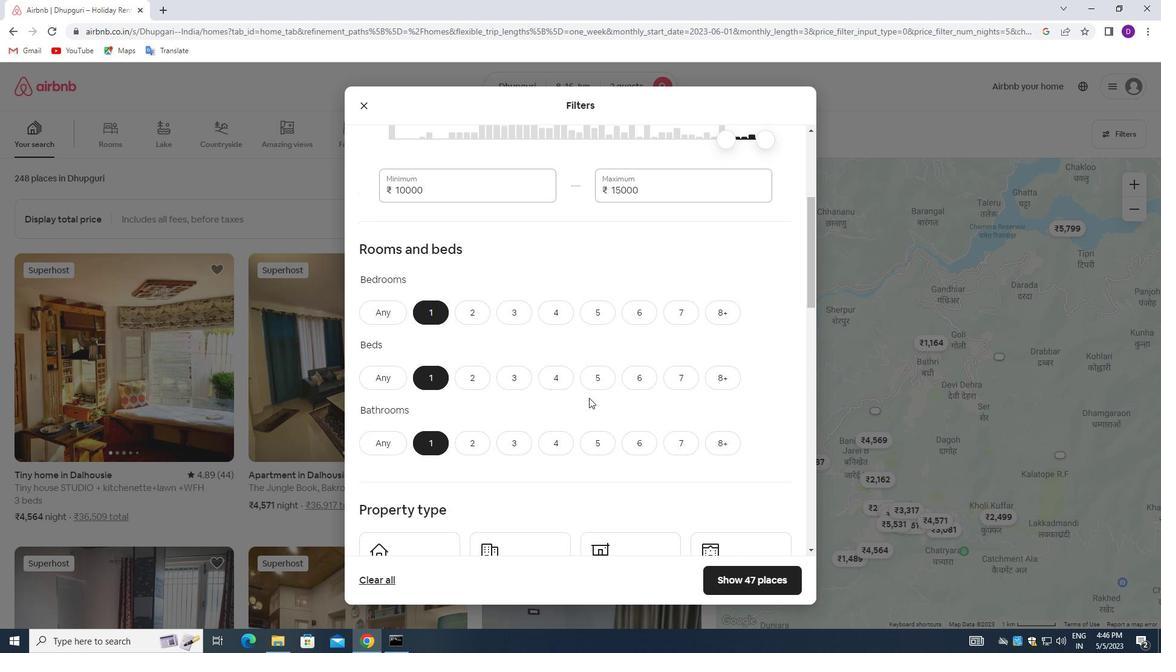 
Action: Mouse scrolled (589, 397) with delta (0, 0)
Screenshot: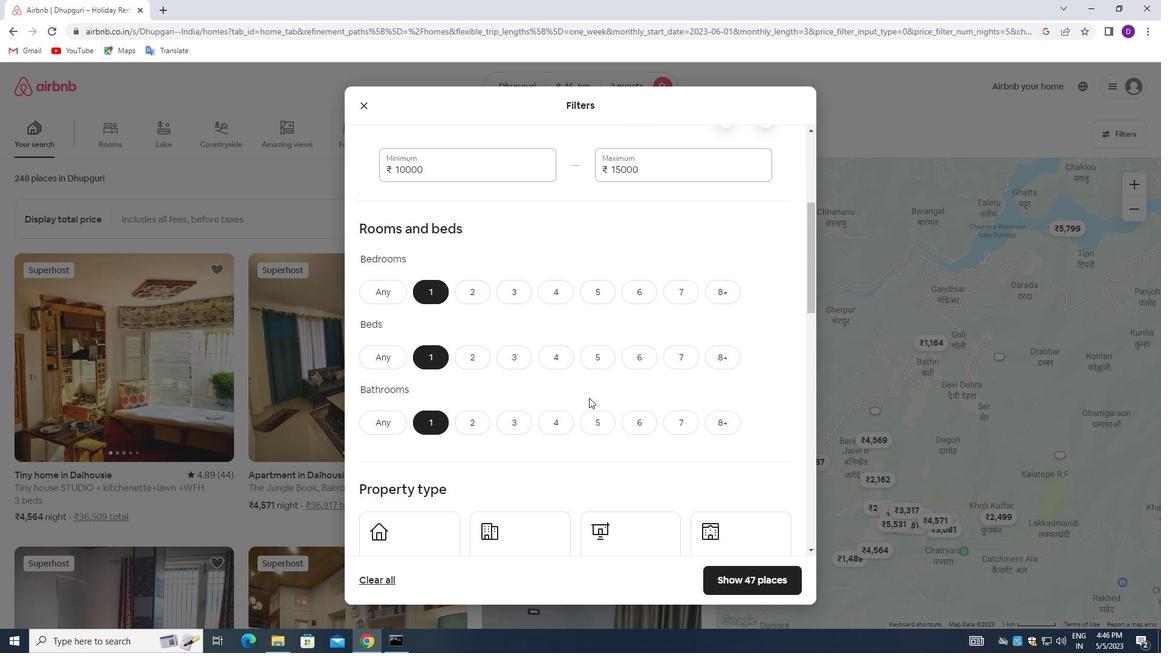 
Action: Mouse moved to (434, 386)
Screenshot: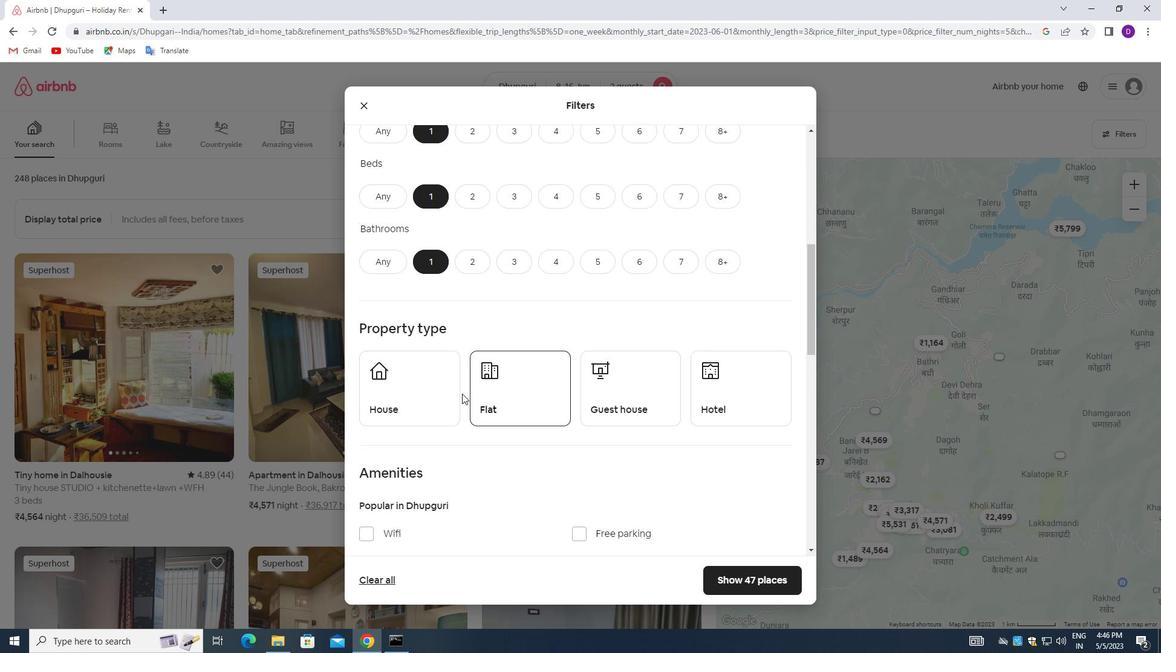 
Action: Mouse pressed left at (434, 386)
Screenshot: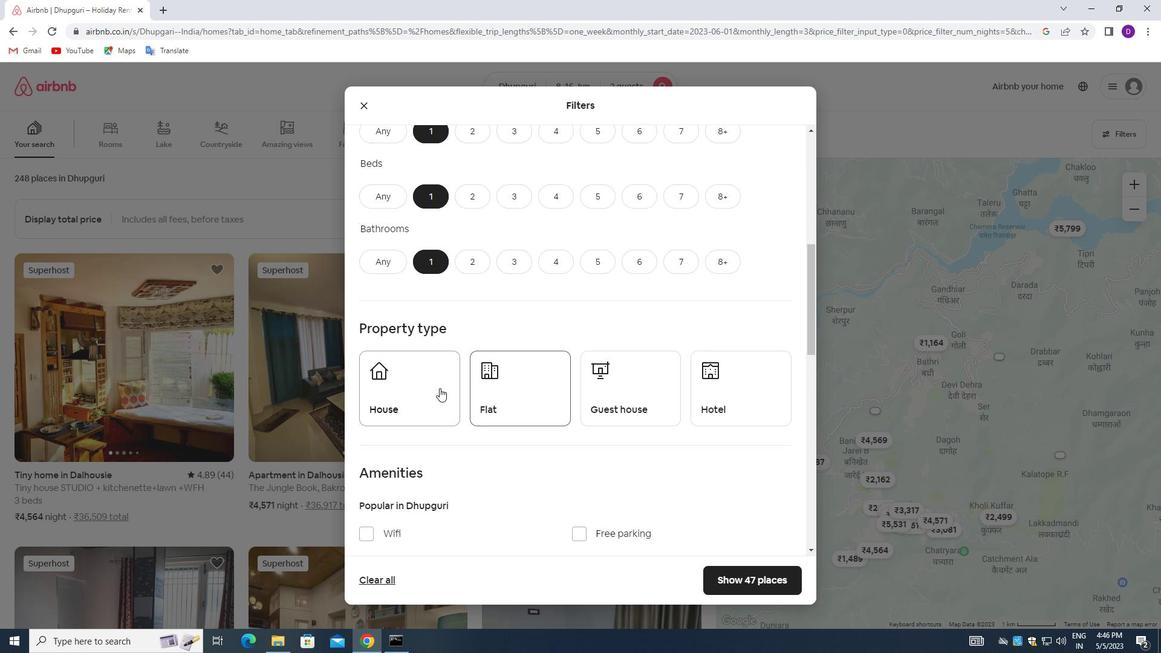 
Action: Mouse moved to (522, 395)
Screenshot: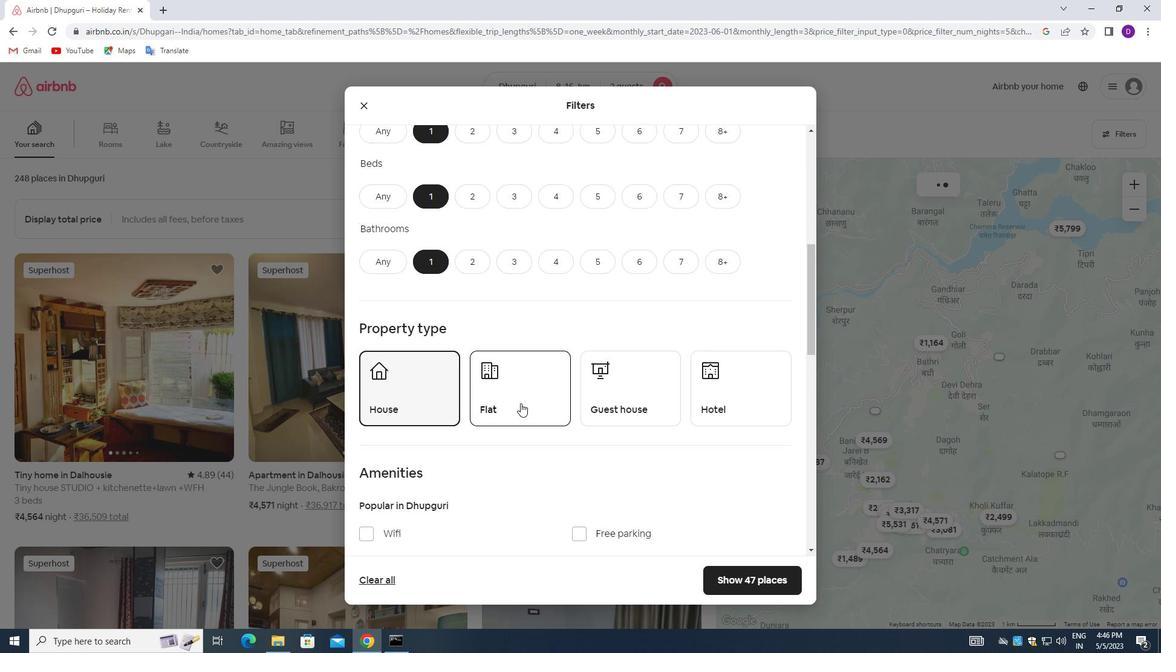 
Action: Mouse pressed left at (522, 395)
Screenshot: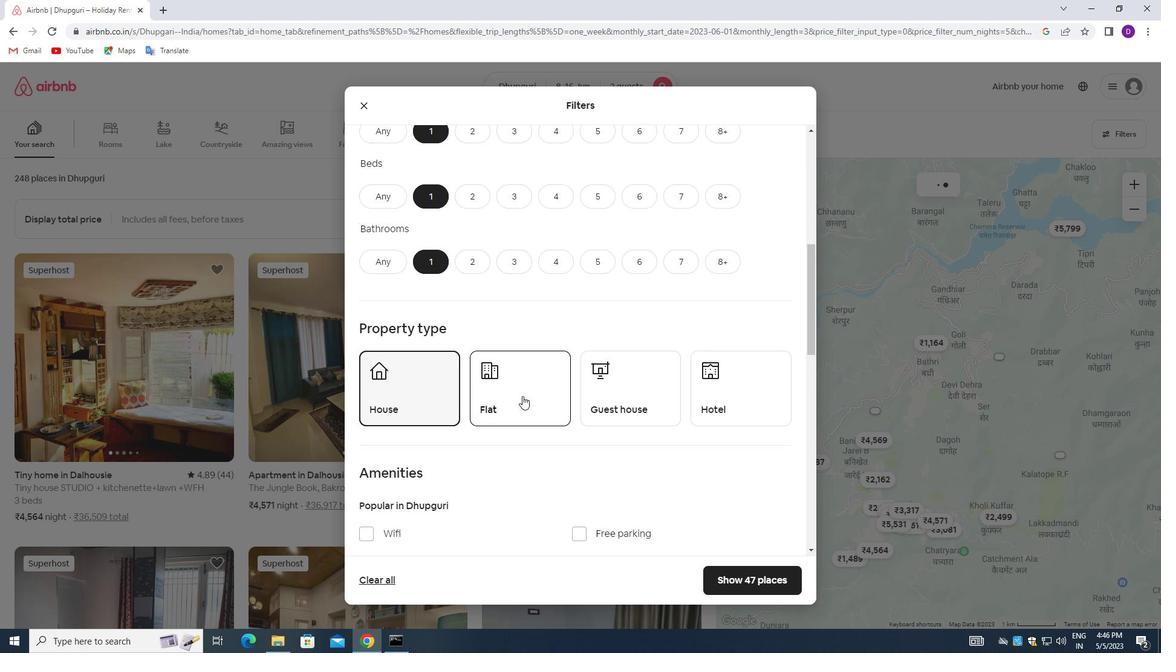 
Action: Mouse moved to (609, 402)
Screenshot: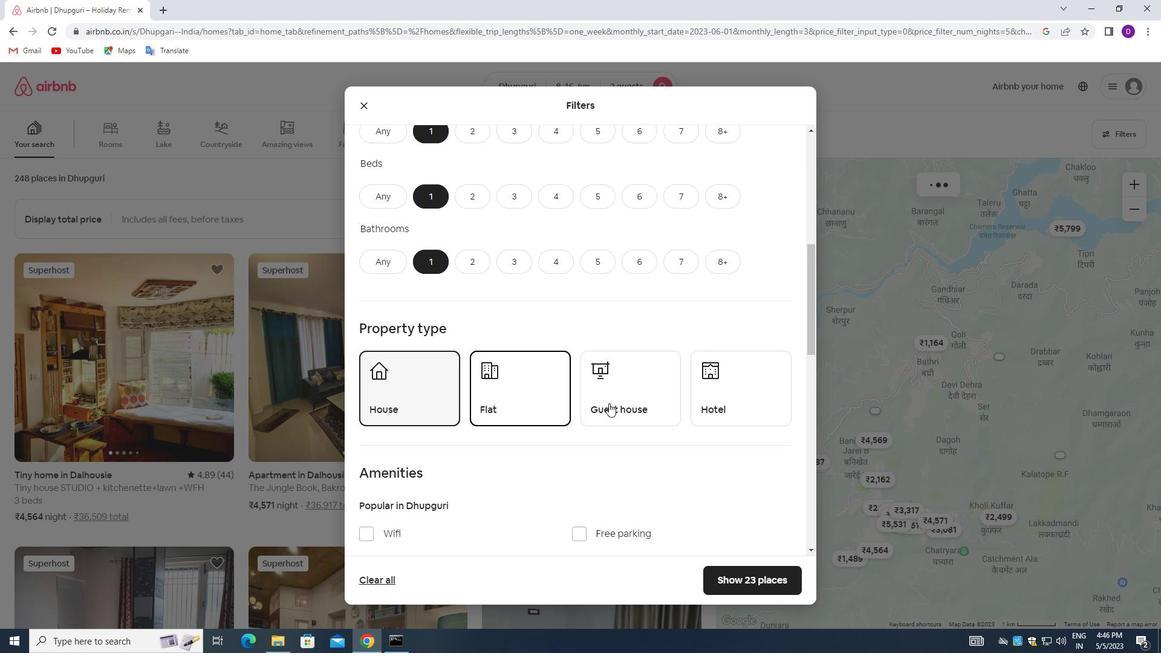 
Action: Mouse pressed left at (609, 402)
Screenshot: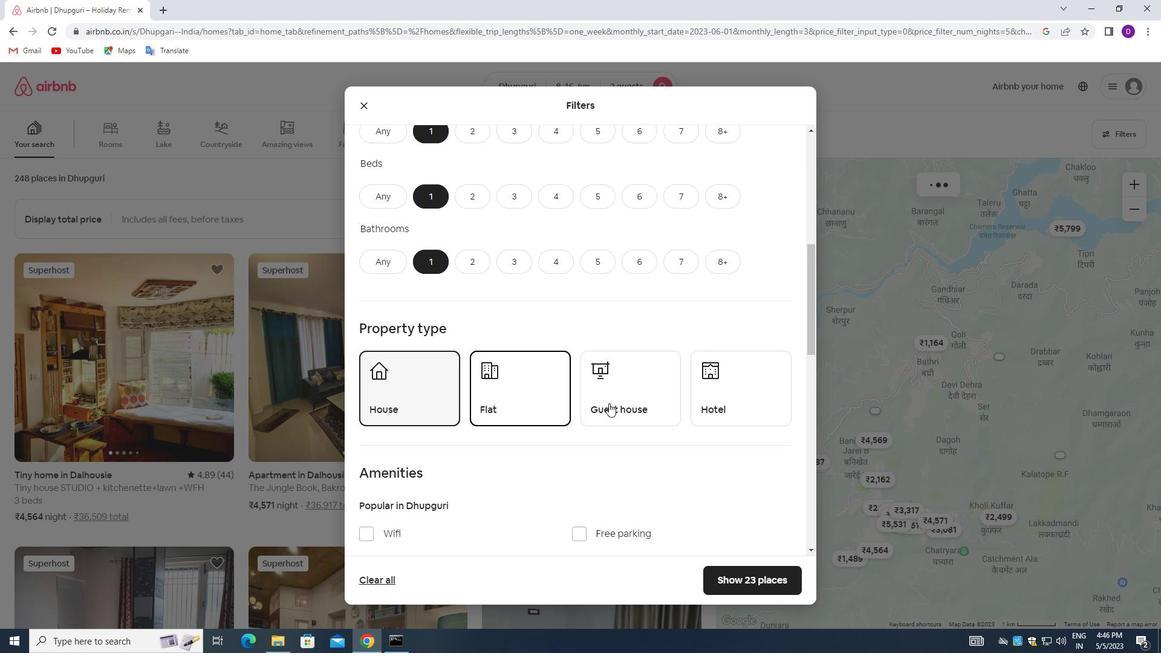 
Action: Mouse moved to (718, 404)
Screenshot: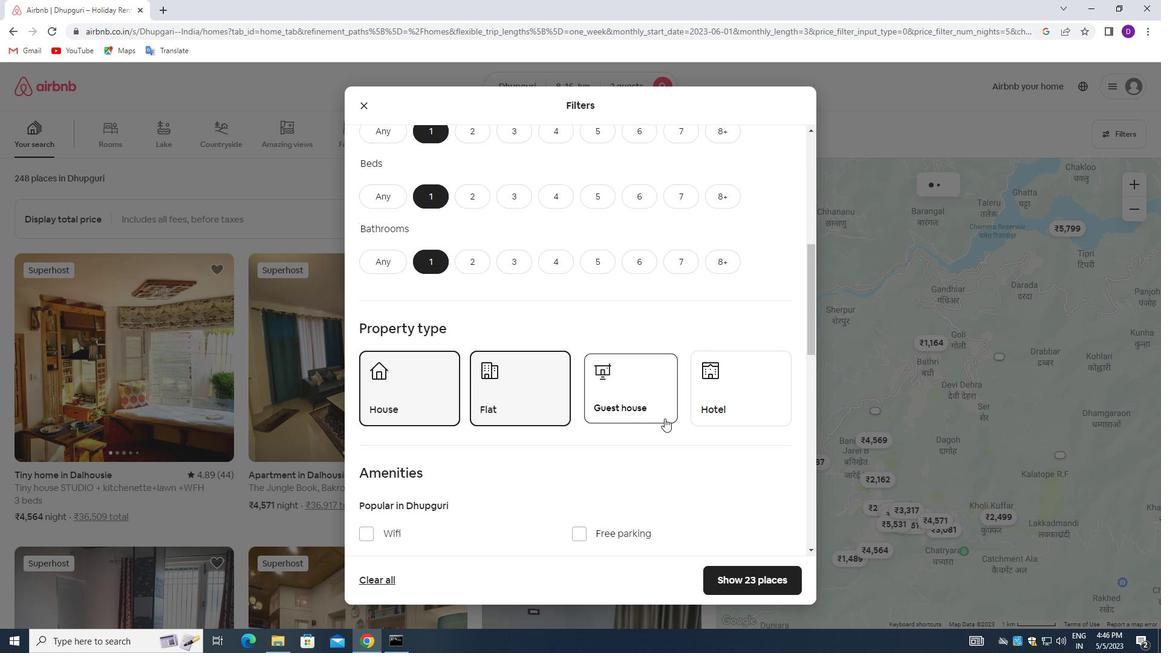 
Action: Mouse pressed left at (718, 404)
Screenshot: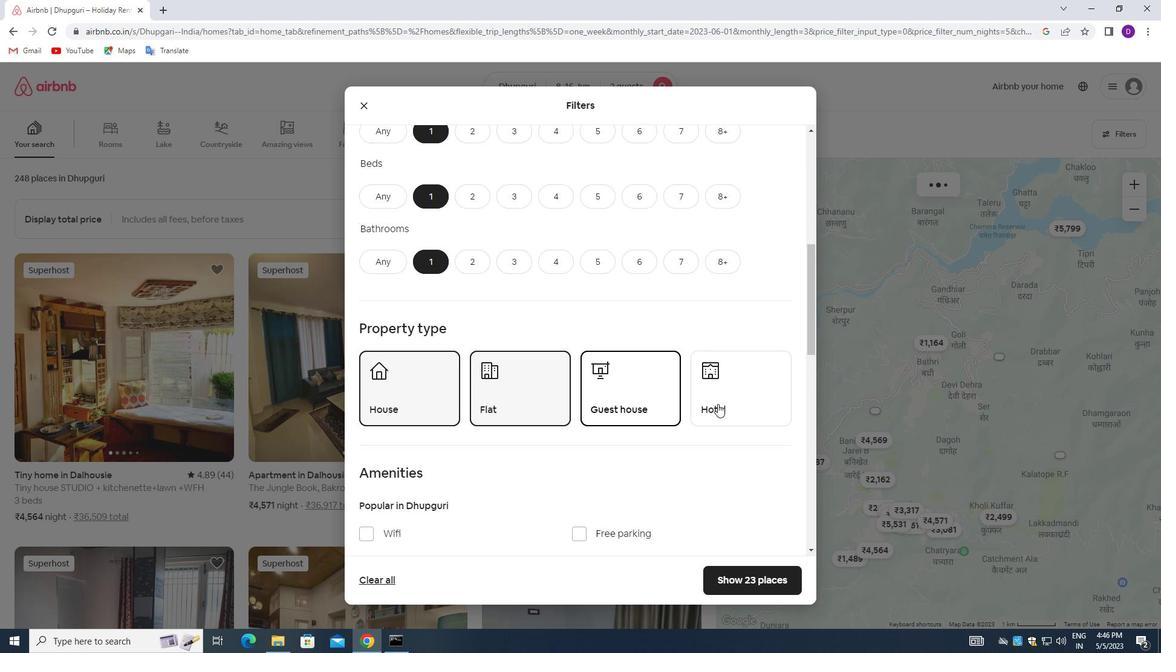 
Action: Mouse moved to (513, 434)
Screenshot: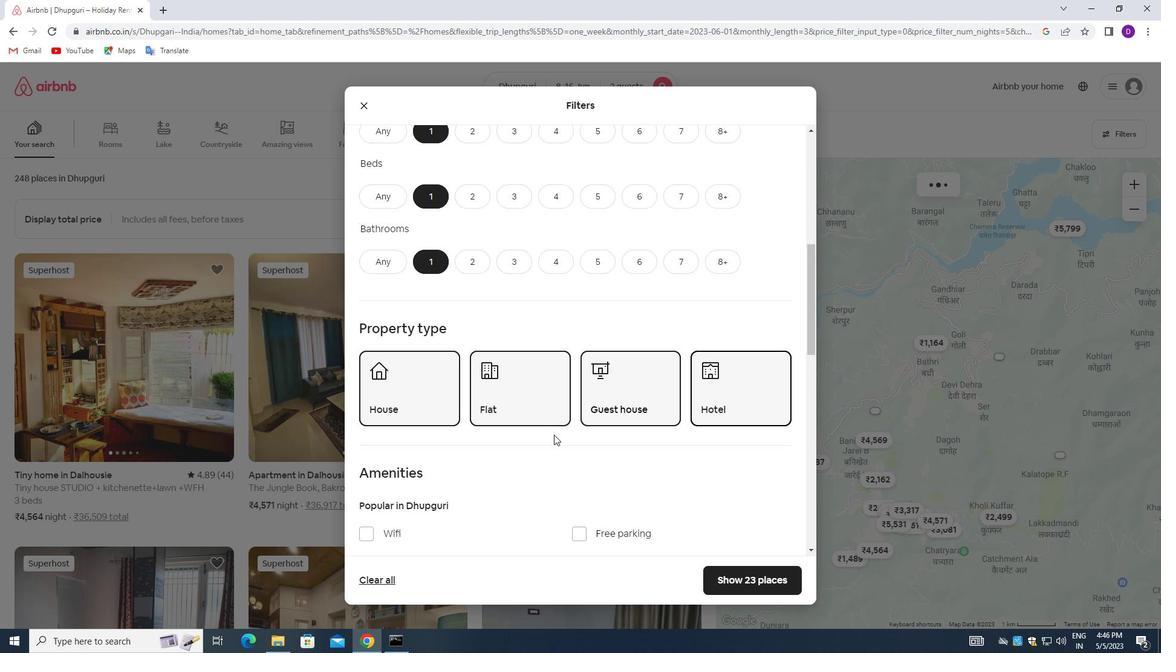 
Action: Mouse scrolled (513, 433) with delta (0, 0)
Screenshot: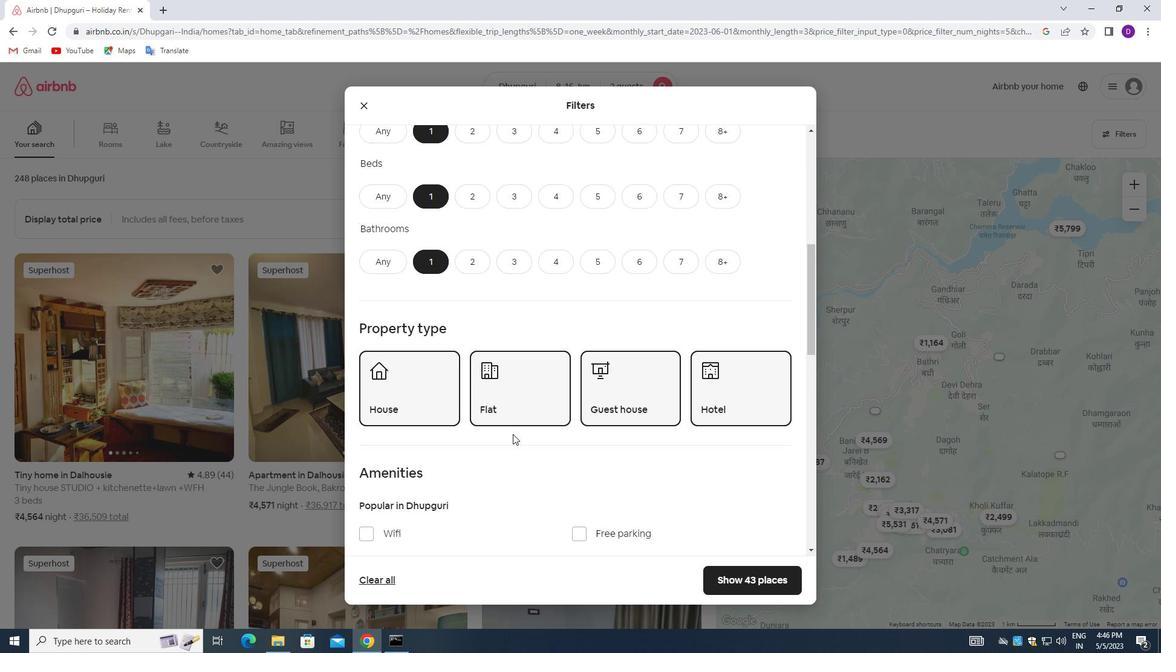 
Action: Mouse moved to (513, 434)
Screenshot: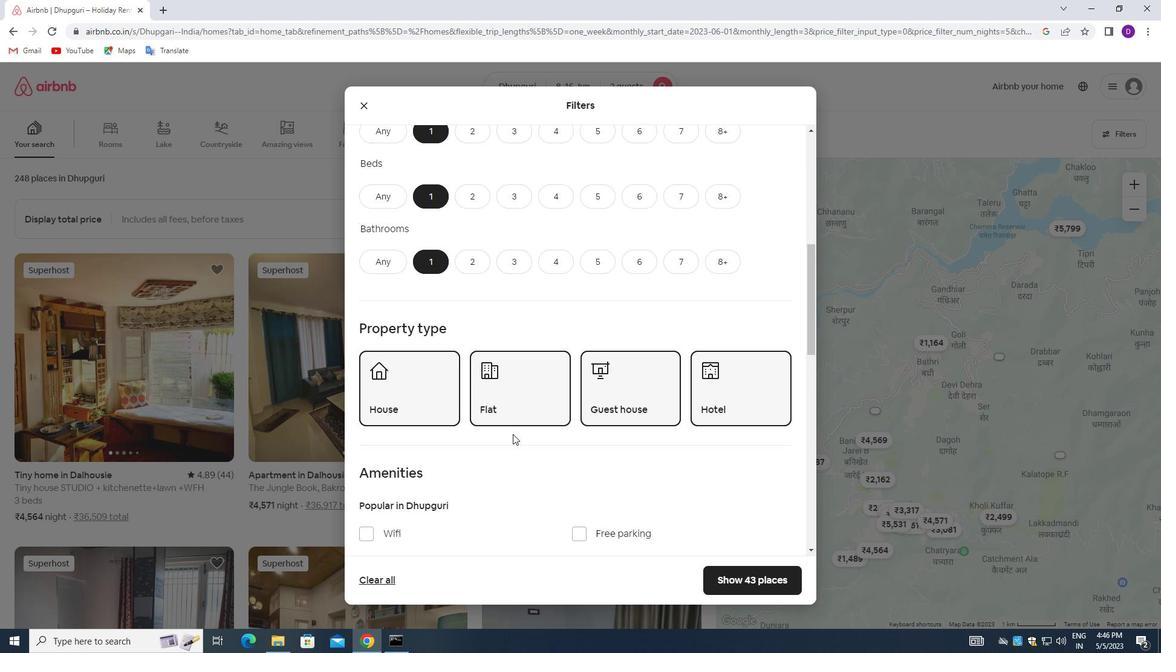 
Action: Mouse scrolled (513, 433) with delta (0, 0)
Screenshot: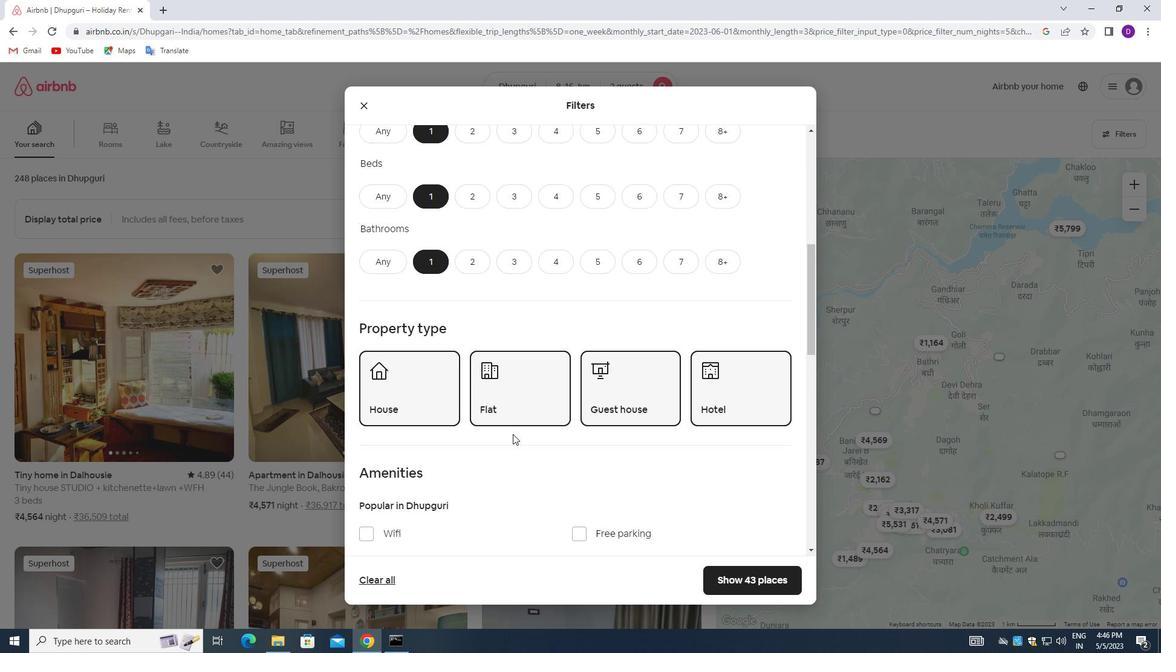 
Action: Mouse moved to (513, 434)
Screenshot: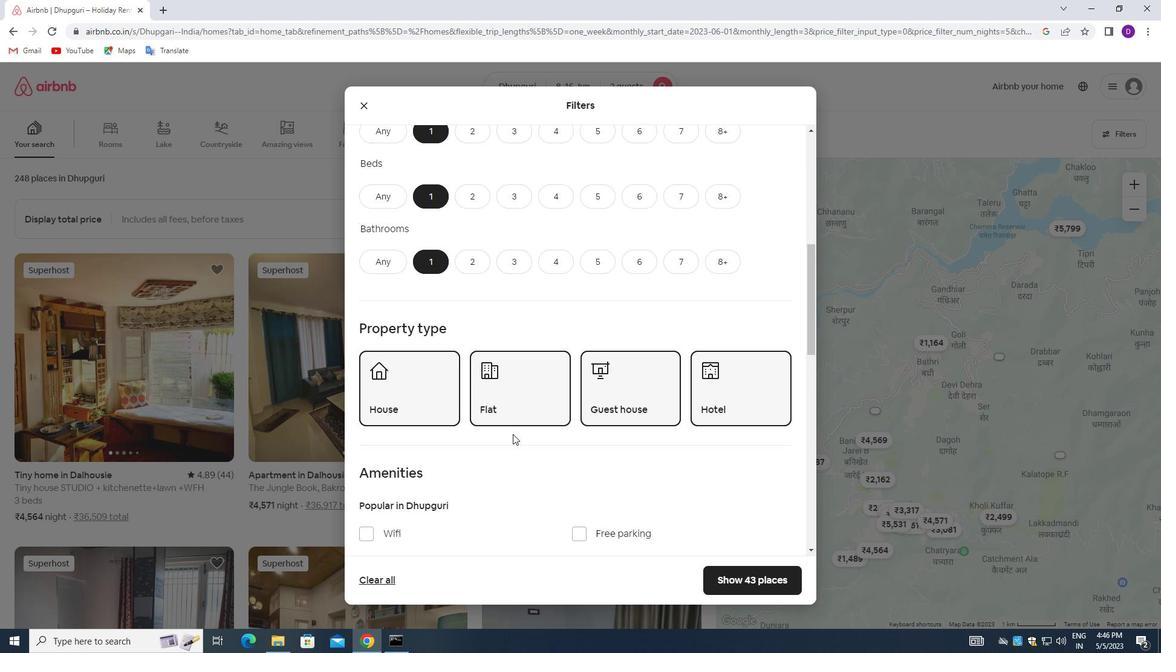 
Action: Mouse scrolled (513, 433) with delta (0, 0)
Screenshot: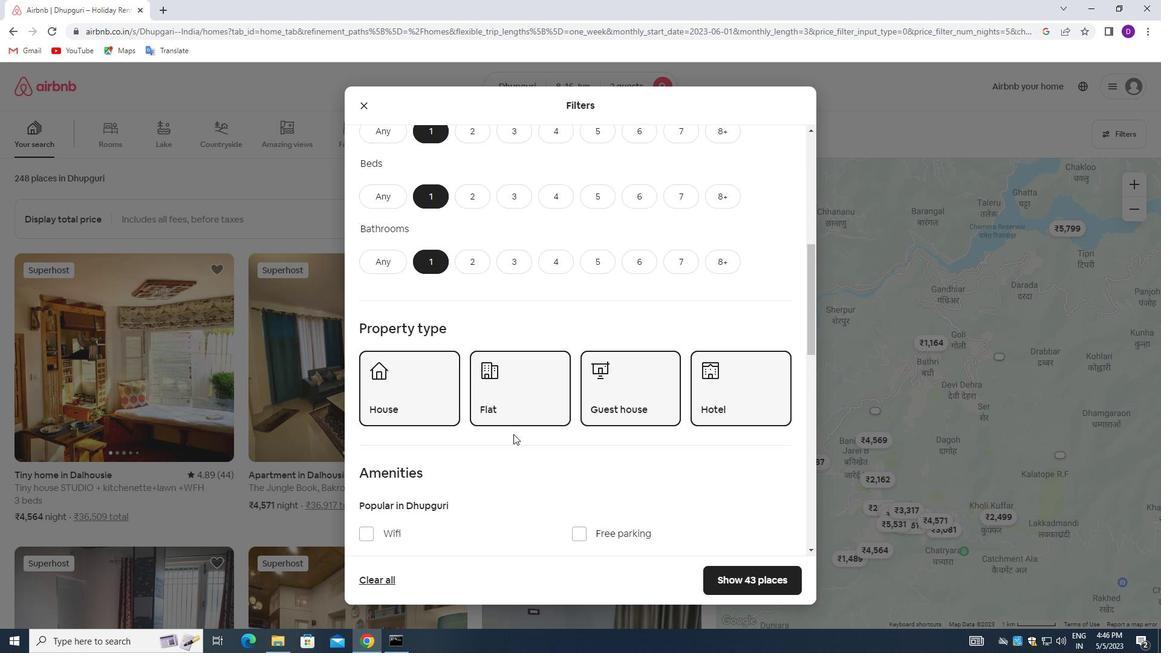 
Action: Mouse moved to (520, 432)
Screenshot: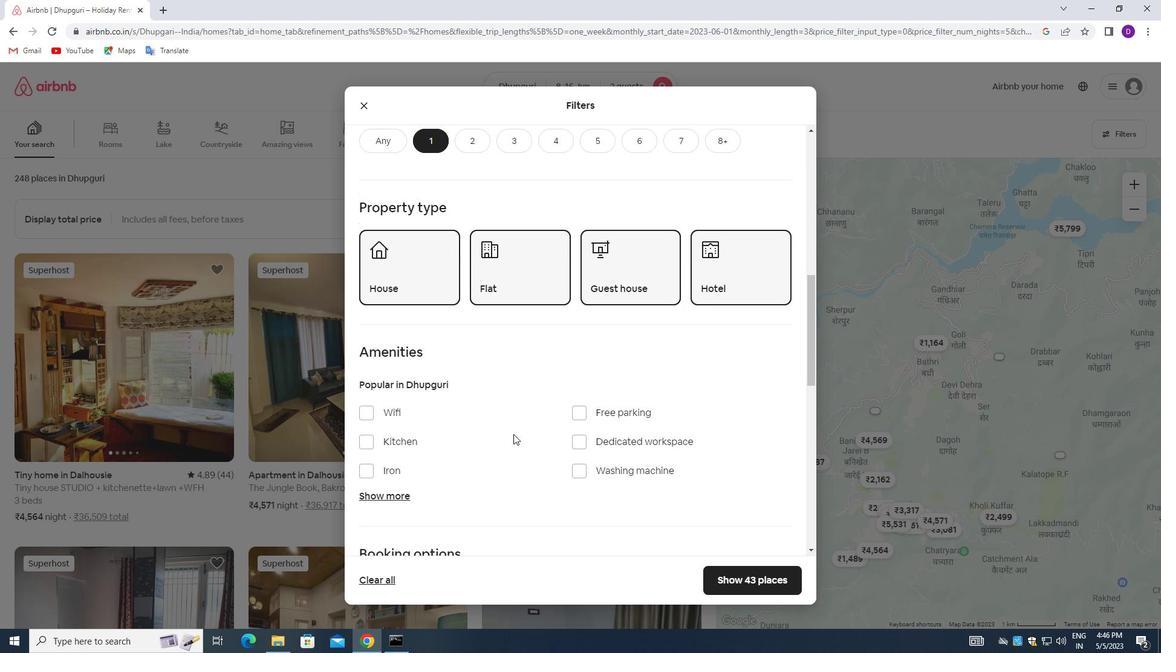 
Action: Mouse scrolled (520, 431) with delta (0, 0)
Screenshot: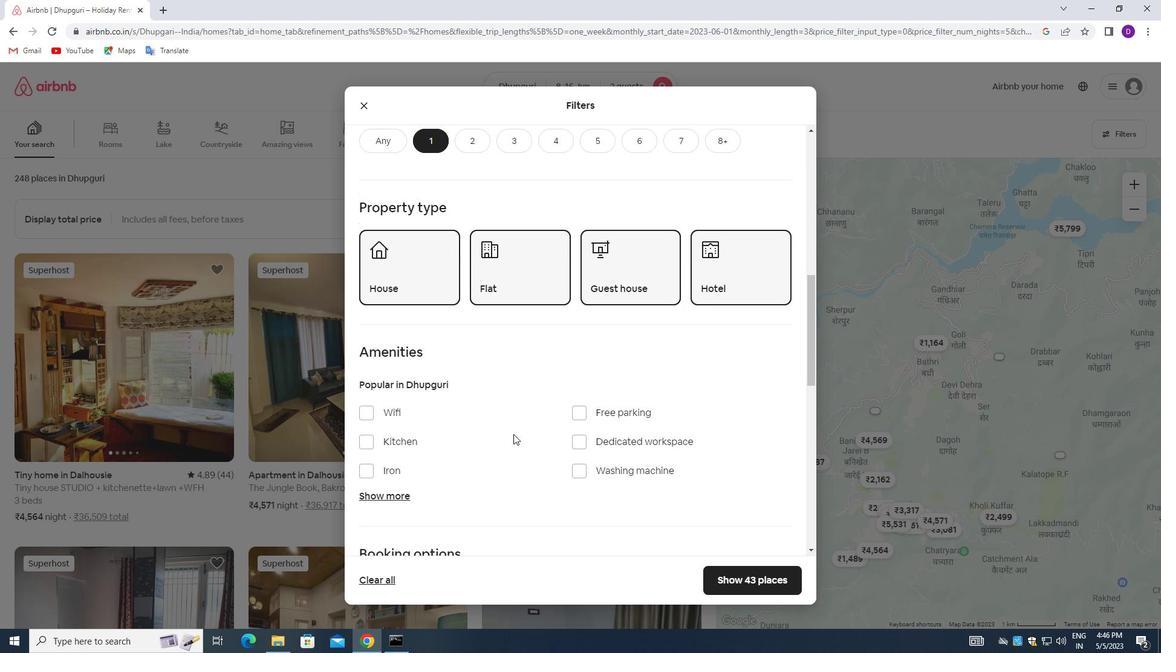 
Action: Mouse moved to (547, 422)
Screenshot: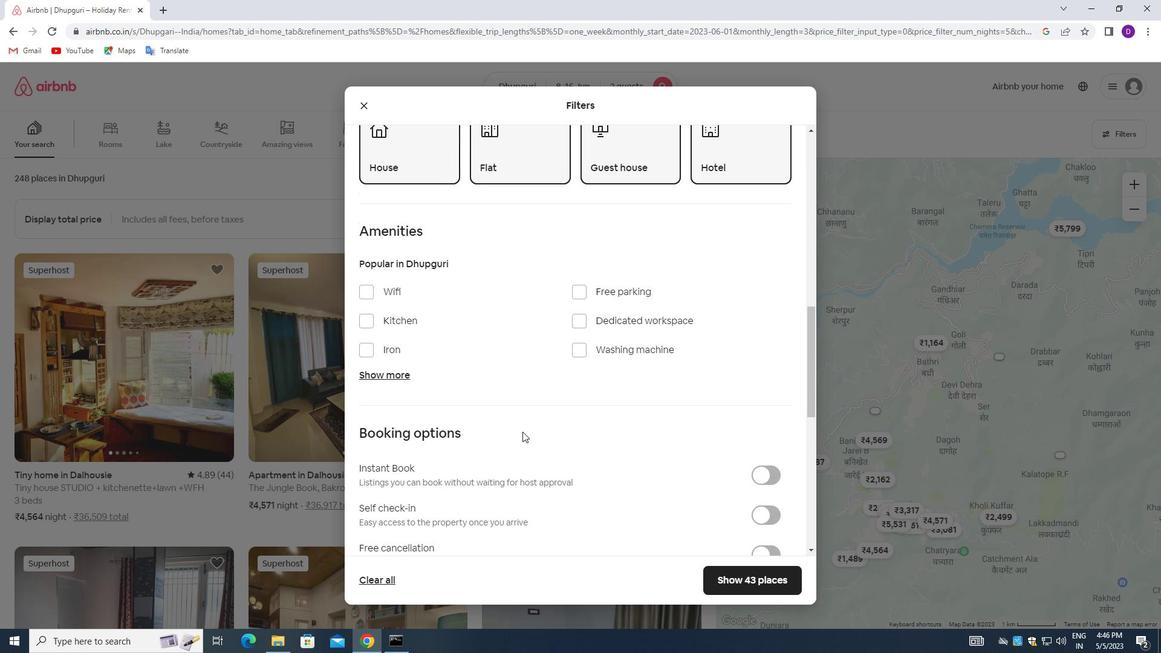 
Action: Mouse scrolled (547, 421) with delta (0, 0)
Screenshot: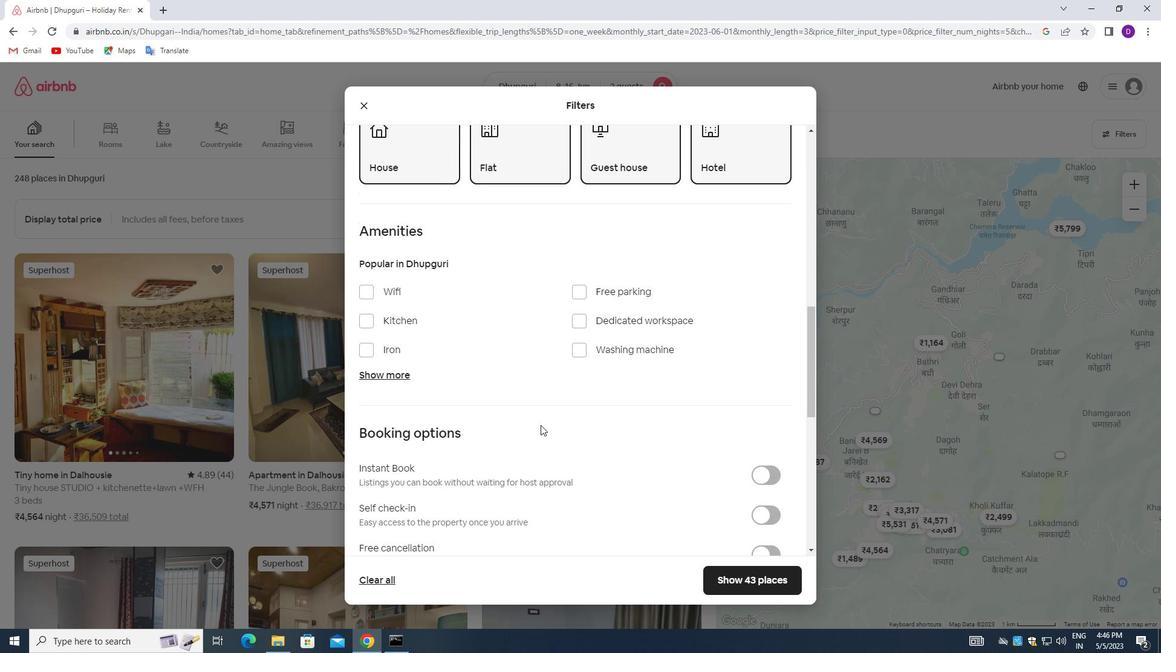 
Action: Mouse scrolled (547, 421) with delta (0, 0)
Screenshot: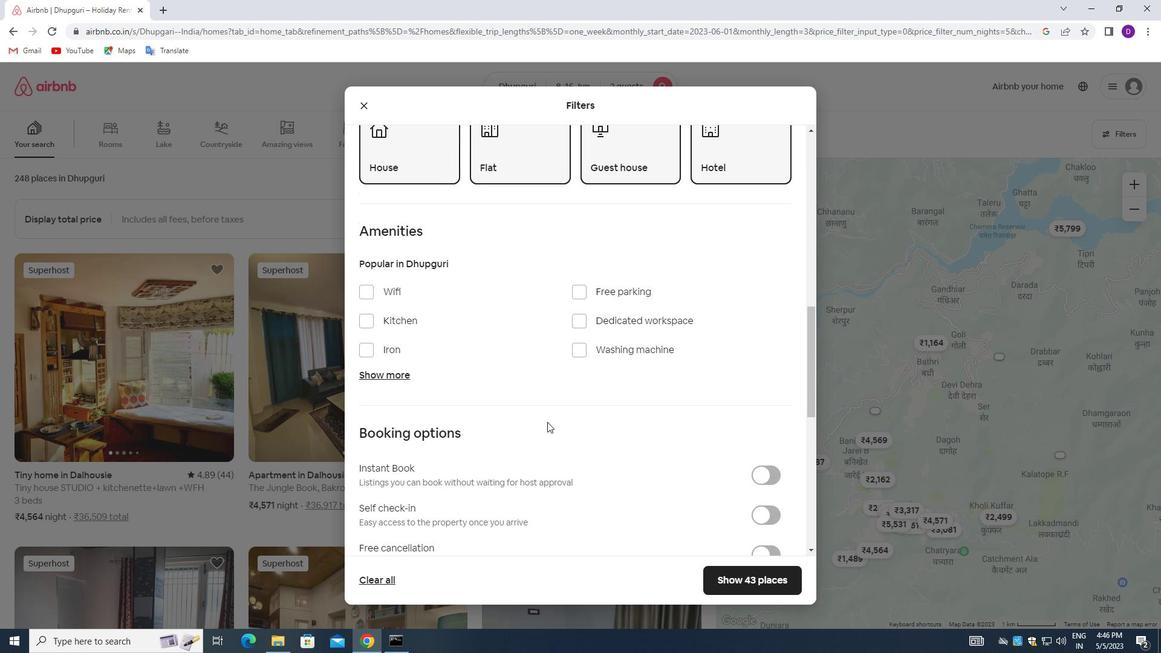 
Action: Mouse scrolled (547, 421) with delta (0, 0)
Screenshot: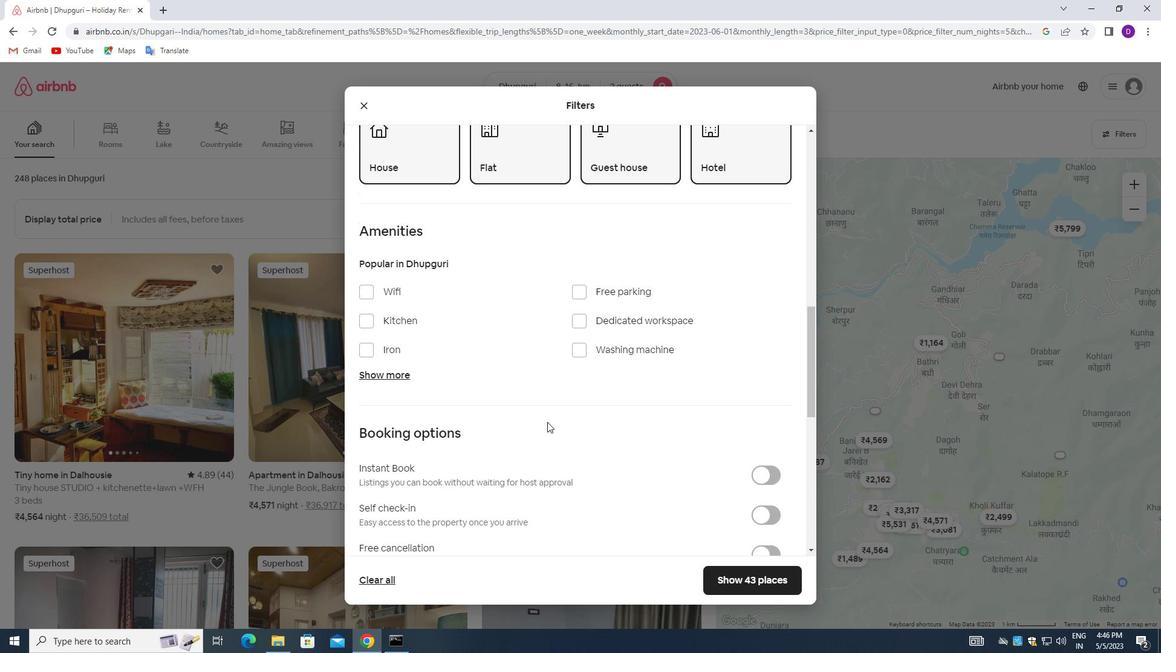 
Action: Mouse moved to (767, 336)
Screenshot: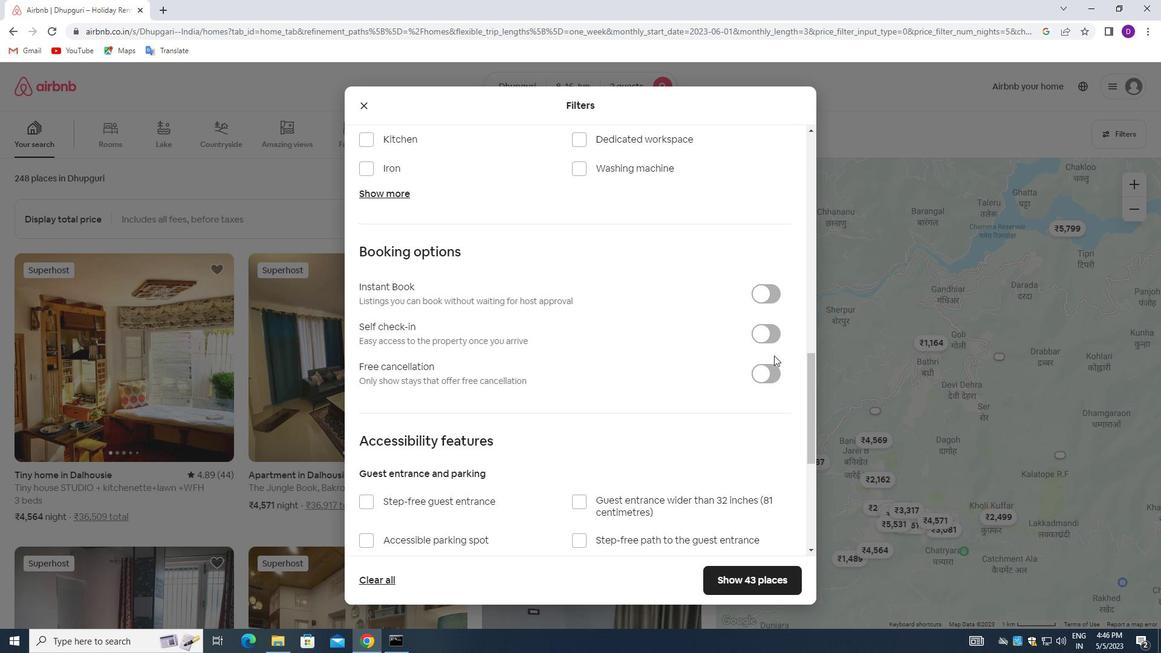 
Action: Mouse pressed left at (767, 336)
Screenshot: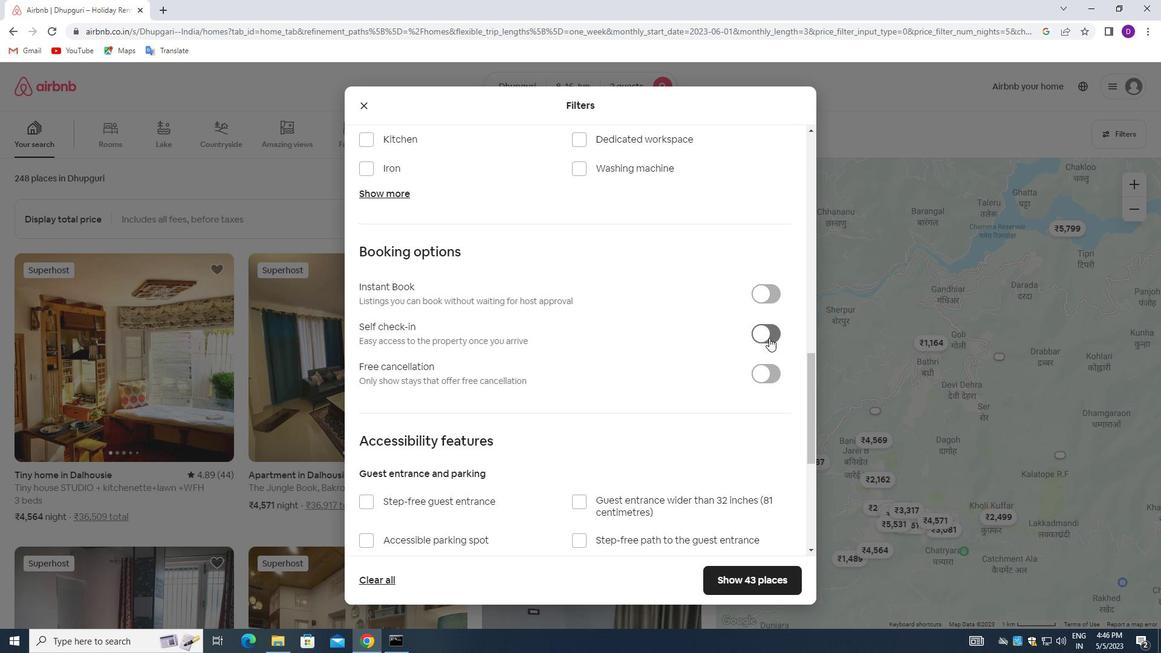 
Action: Mouse moved to (536, 361)
Screenshot: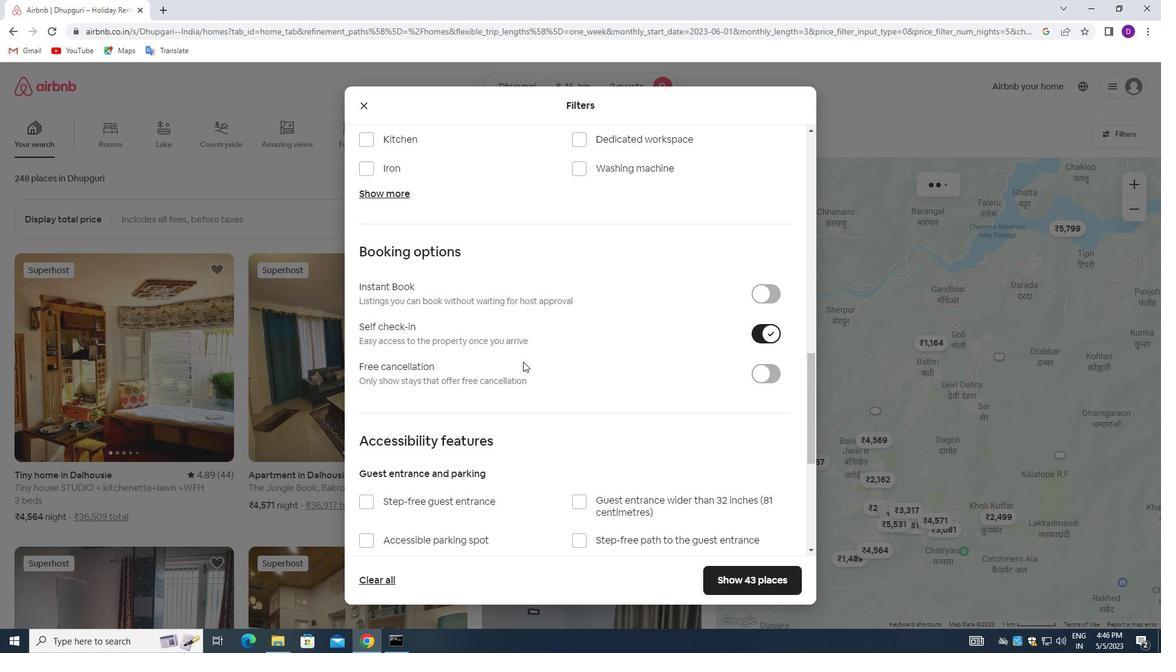 
Action: Mouse scrolled (536, 360) with delta (0, 0)
Screenshot: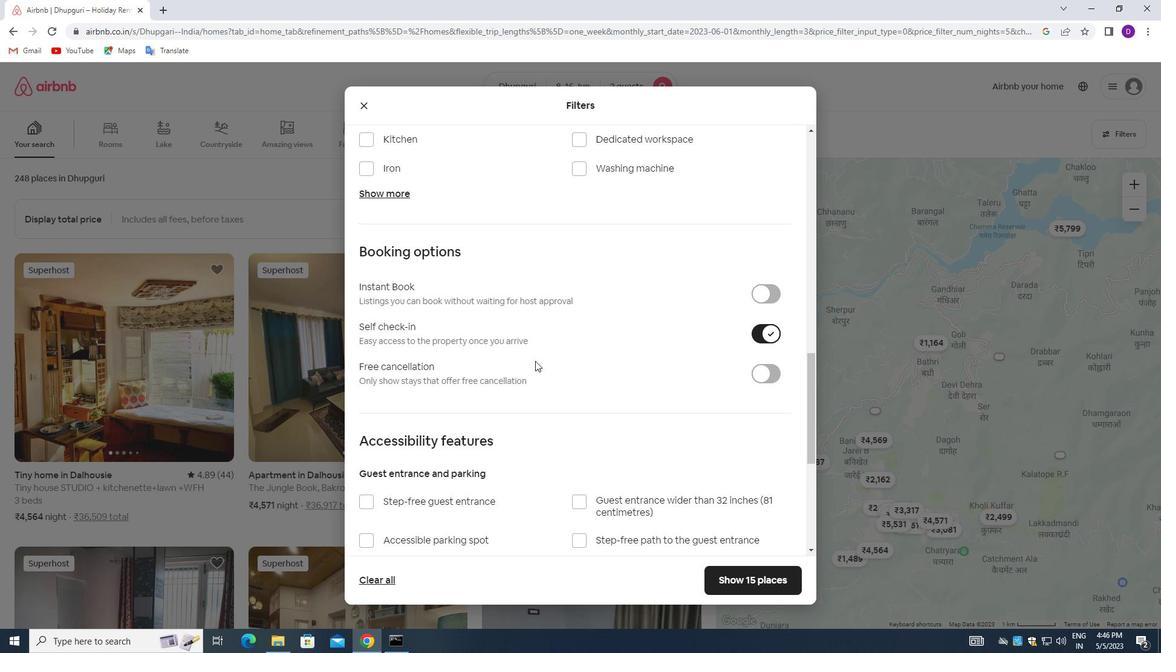 
Action: Mouse scrolled (536, 360) with delta (0, 0)
Screenshot: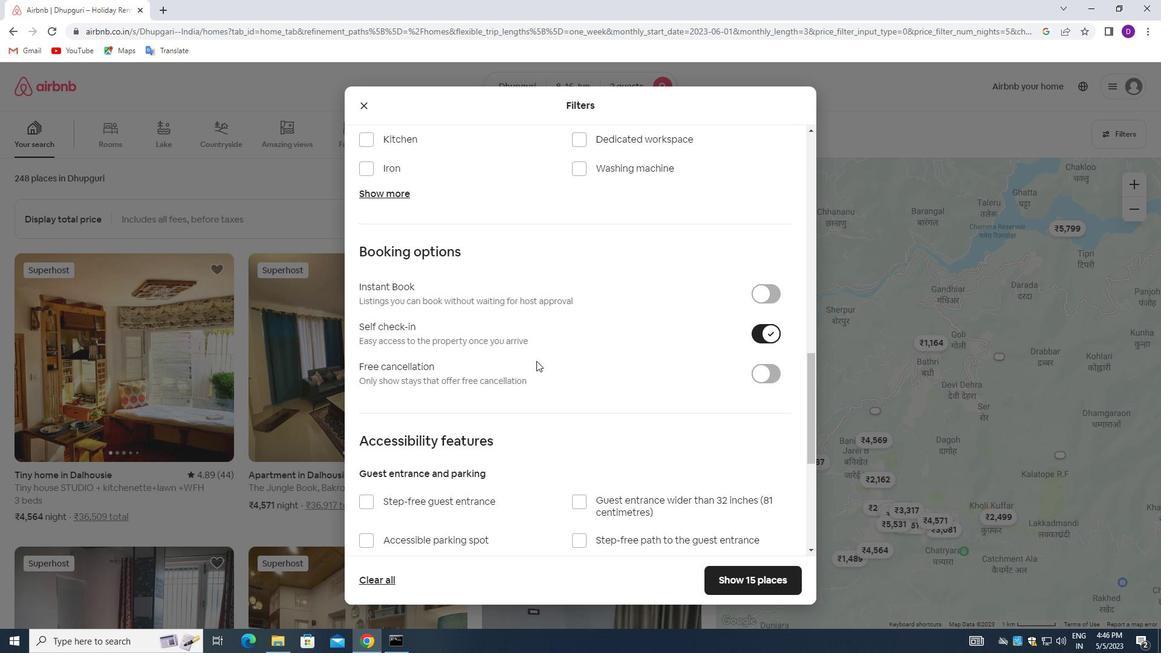 
Action: Mouse moved to (536, 361)
Screenshot: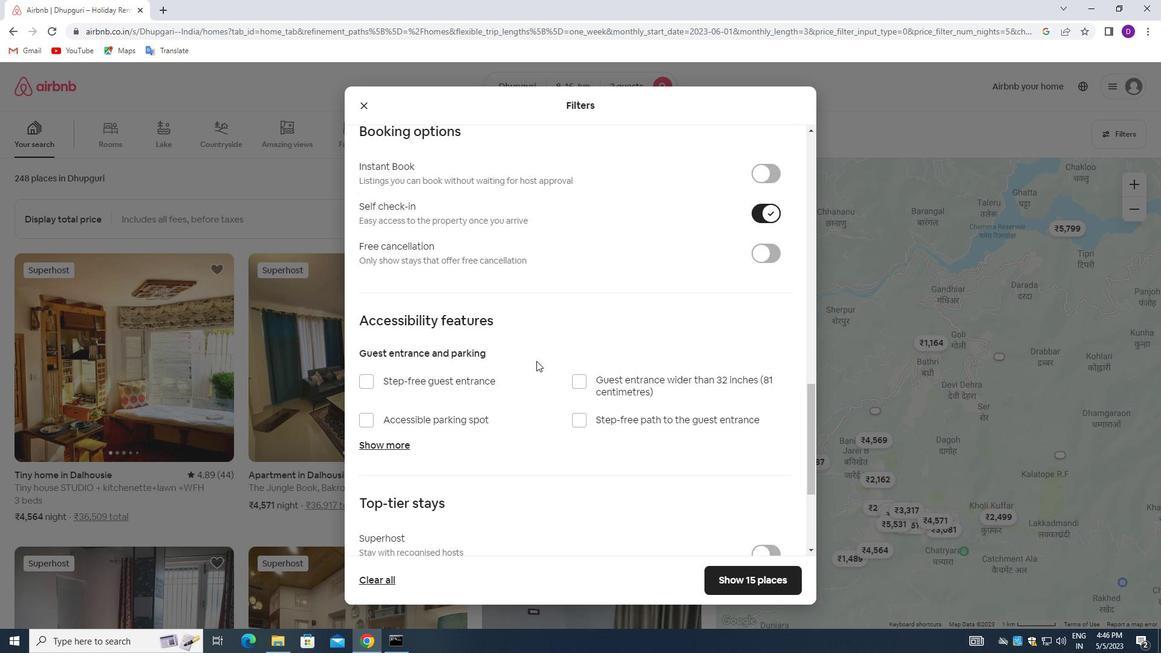 
Action: Mouse scrolled (536, 360) with delta (0, 0)
Screenshot: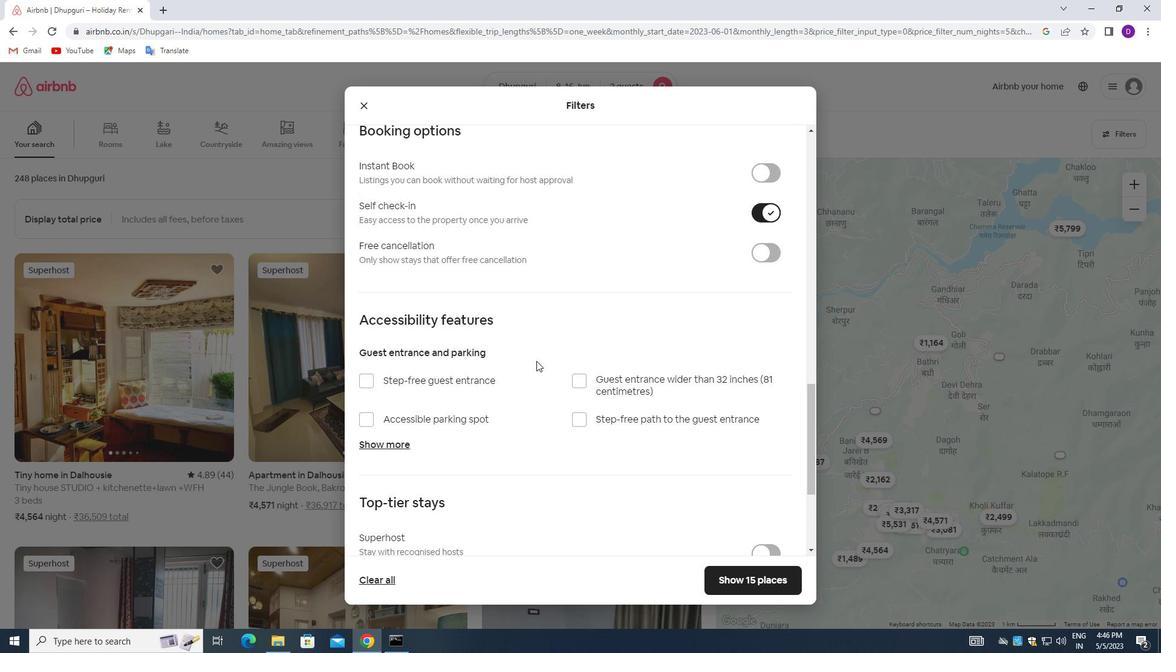 
Action: Mouse moved to (537, 361)
Screenshot: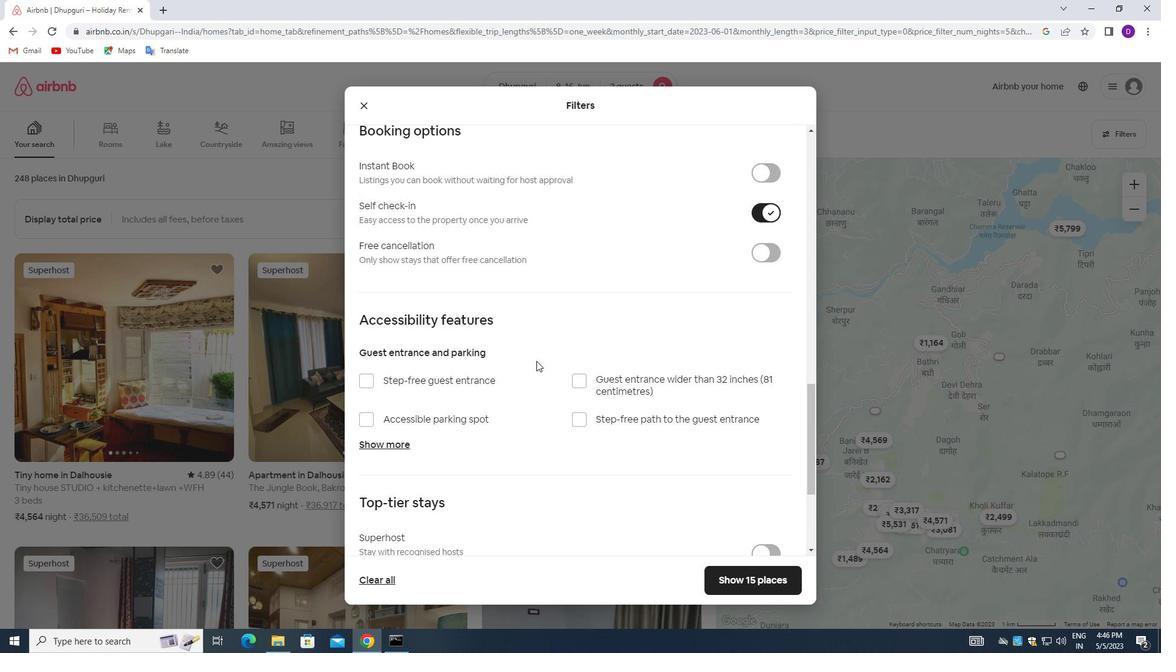 
Action: Mouse scrolled (537, 360) with delta (0, 0)
Screenshot: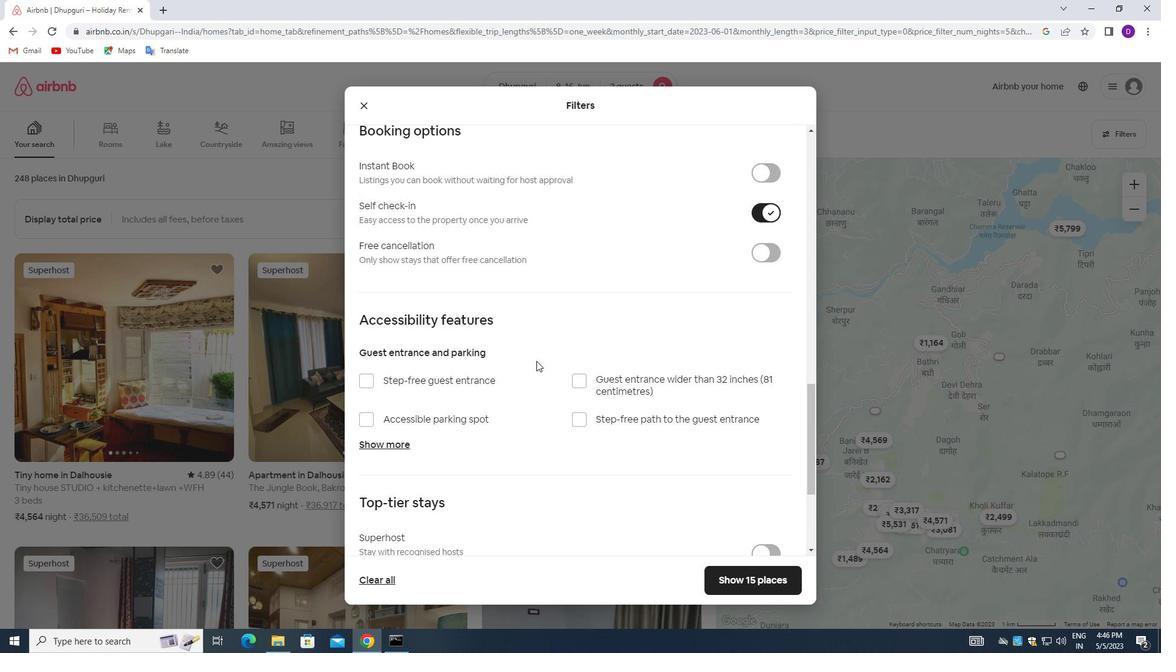 
Action: Mouse scrolled (537, 360) with delta (0, 0)
Screenshot: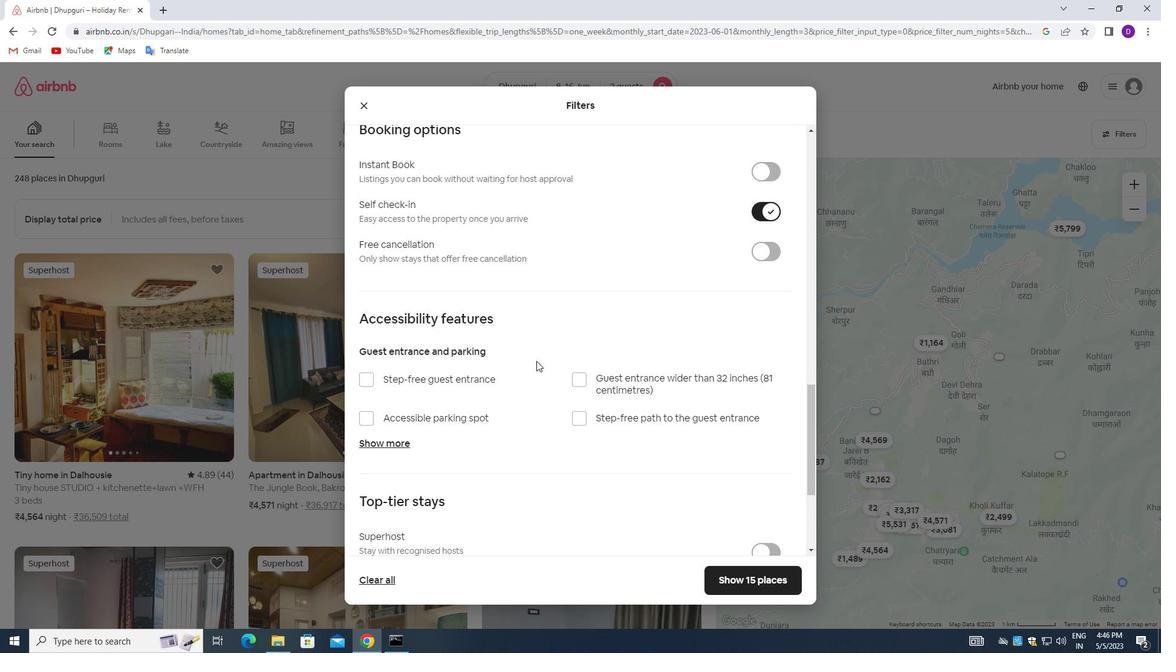 
Action: Mouse moved to (539, 361)
Screenshot: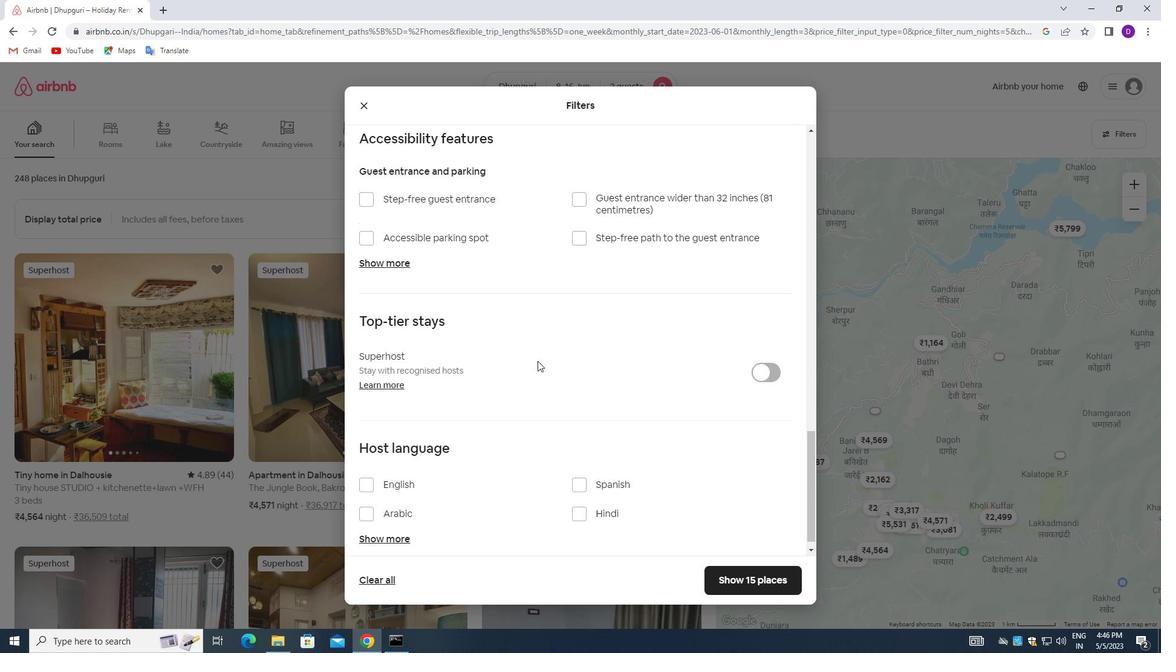 
Action: Mouse scrolled (539, 361) with delta (0, 0)
Screenshot: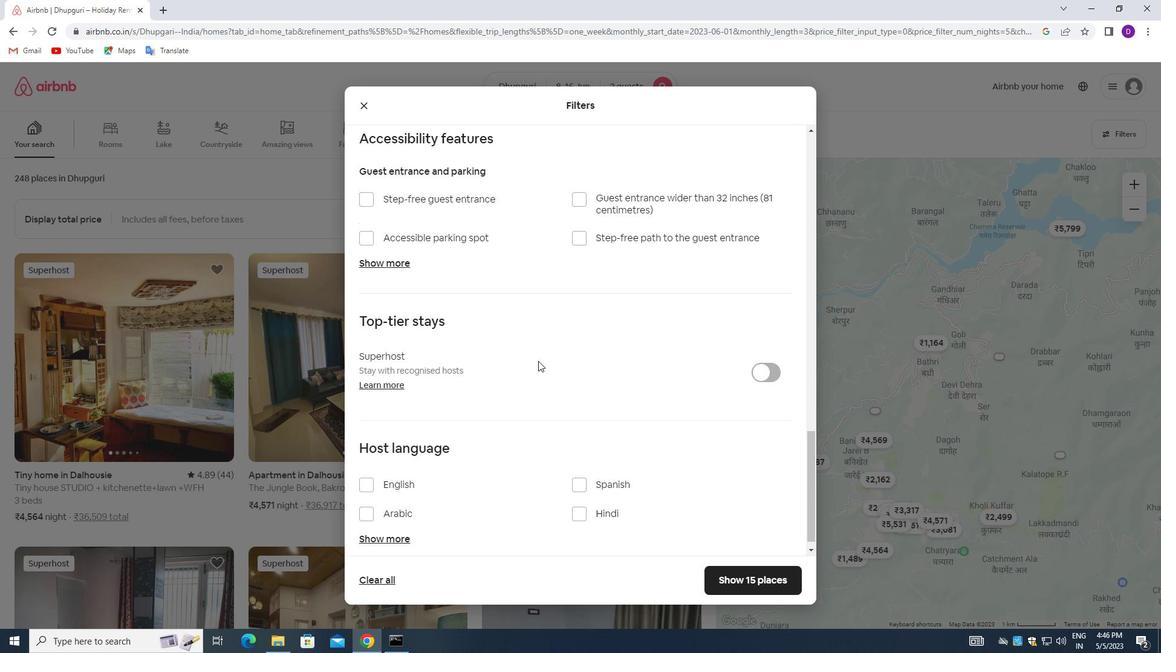 
Action: Mouse moved to (539, 362)
Screenshot: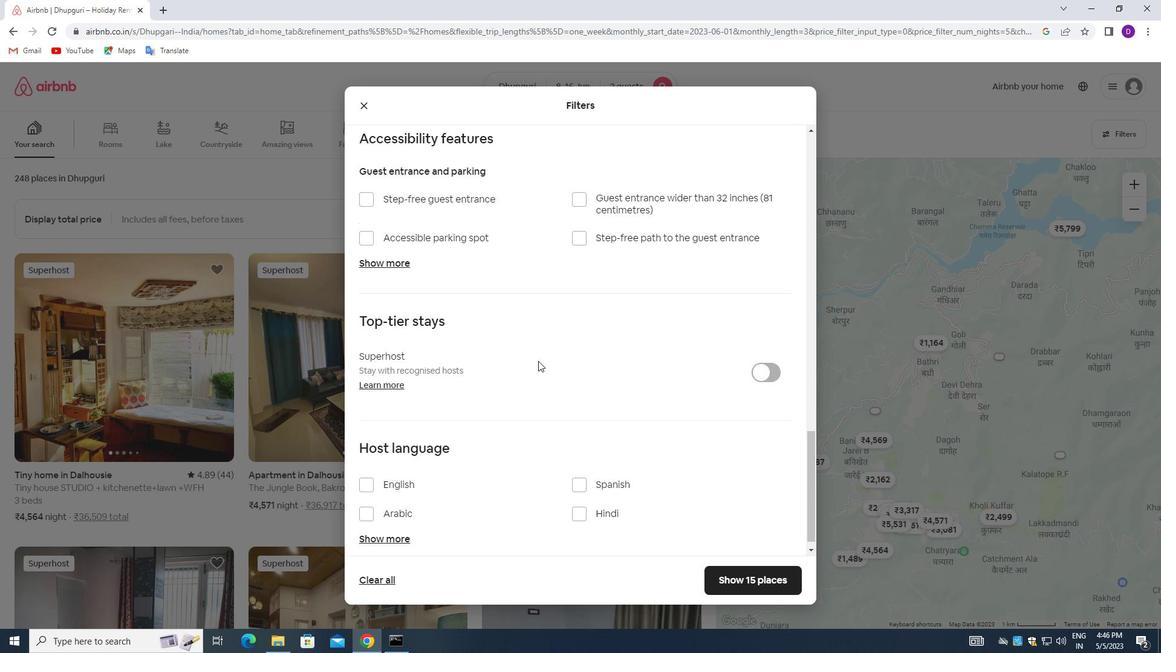 
Action: Mouse scrolled (539, 361) with delta (0, 0)
Screenshot: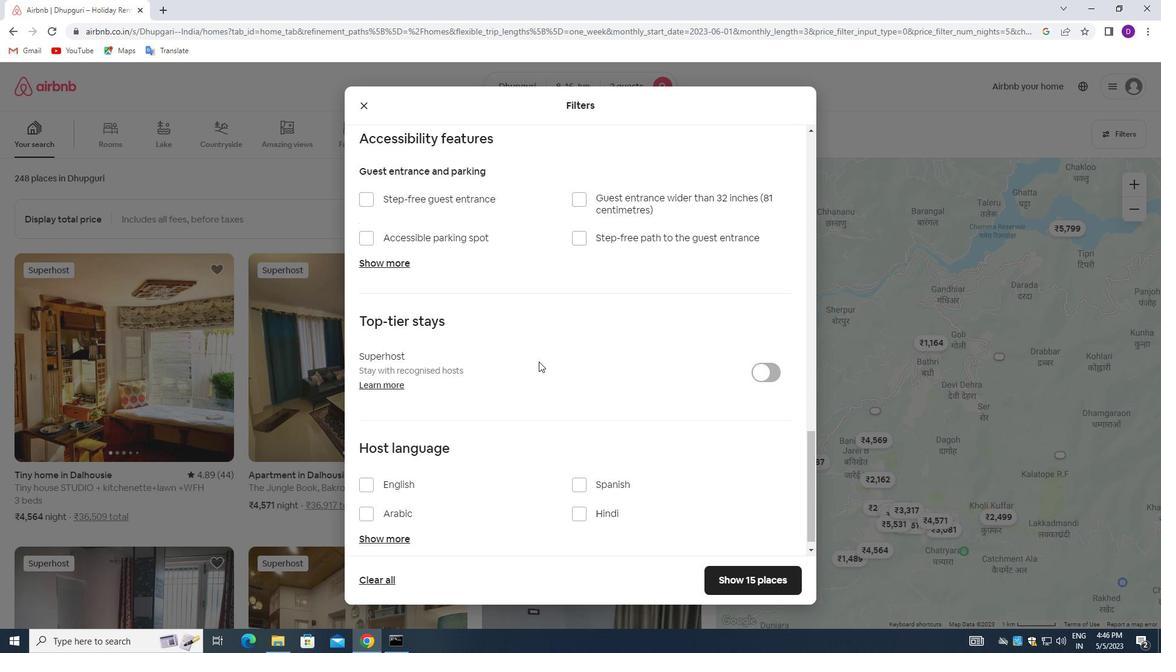 
Action: Mouse moved to (371, 471)
Screenshot: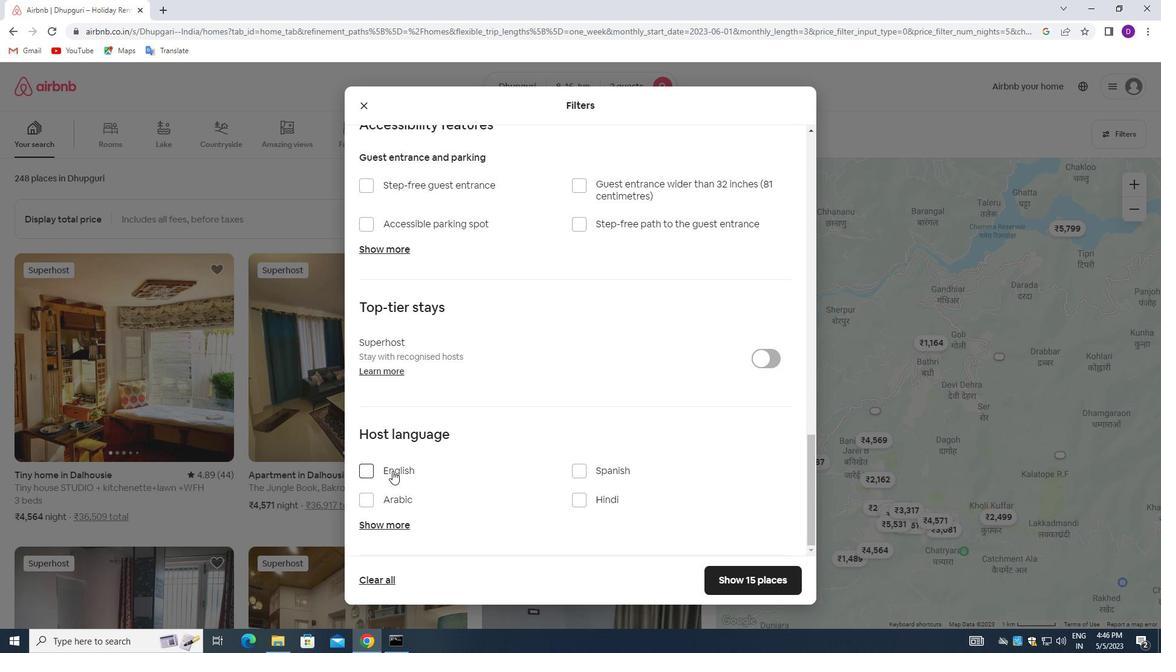 
Action: Mouse pressed left at (371, 471)
Screenshot: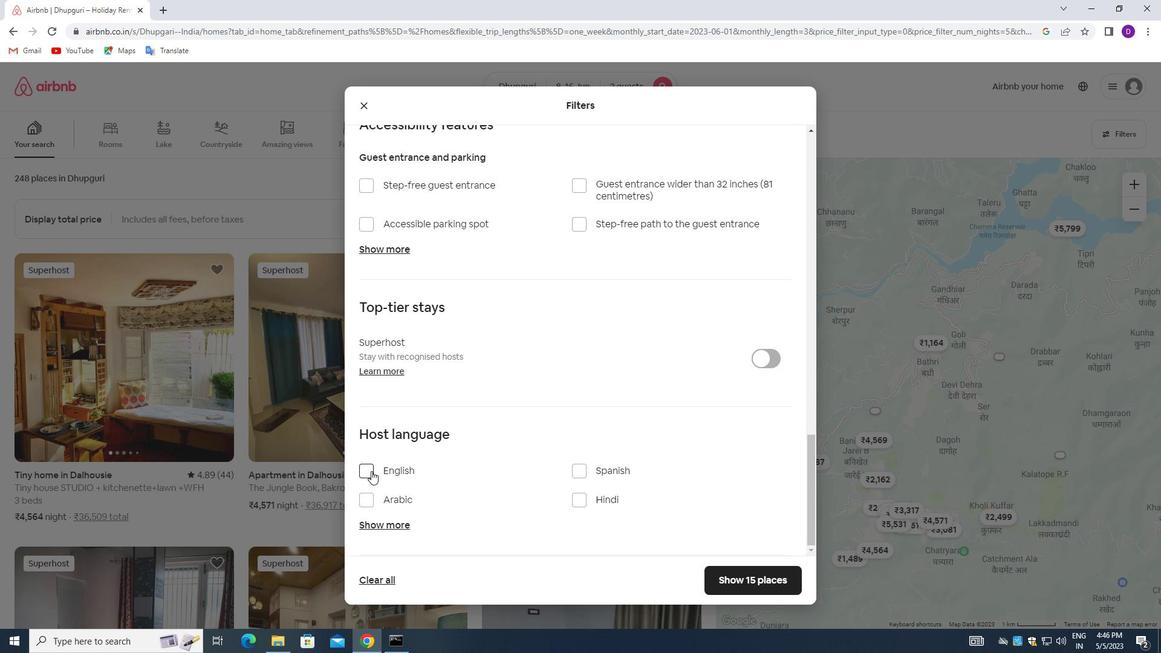 
Action: Mouse moved to (712, 577)
Screenshot: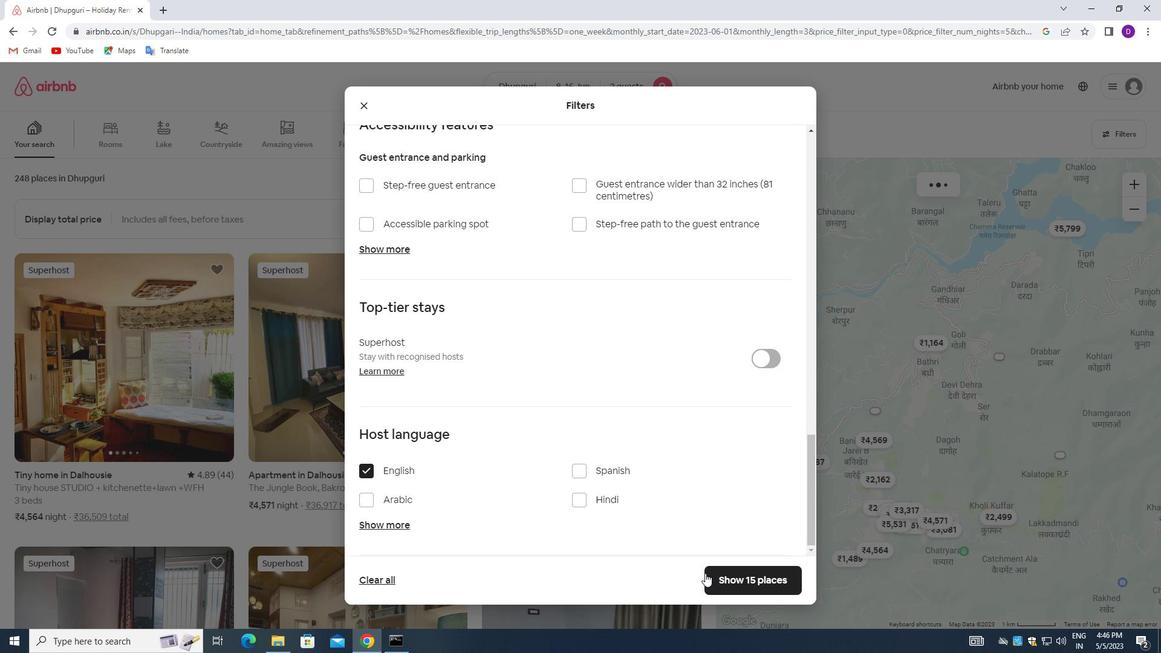 
Action: Mouse pressed left at (712, 577)
Screenshot: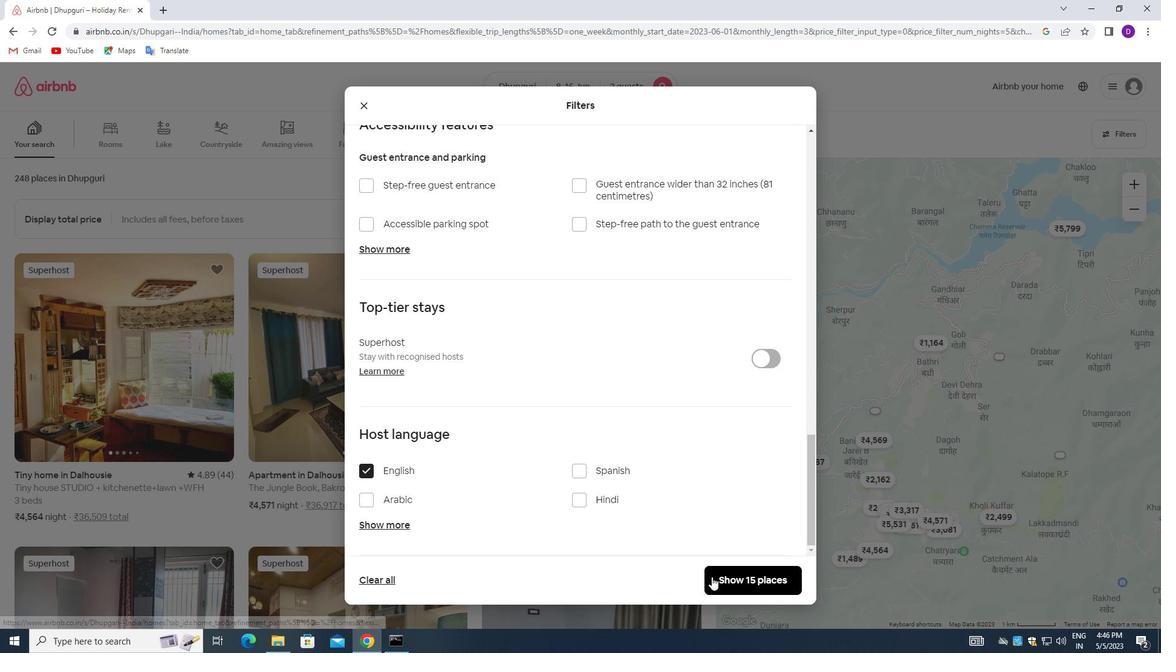 
Action: Mouse moved to (583, 459)
Screenshot: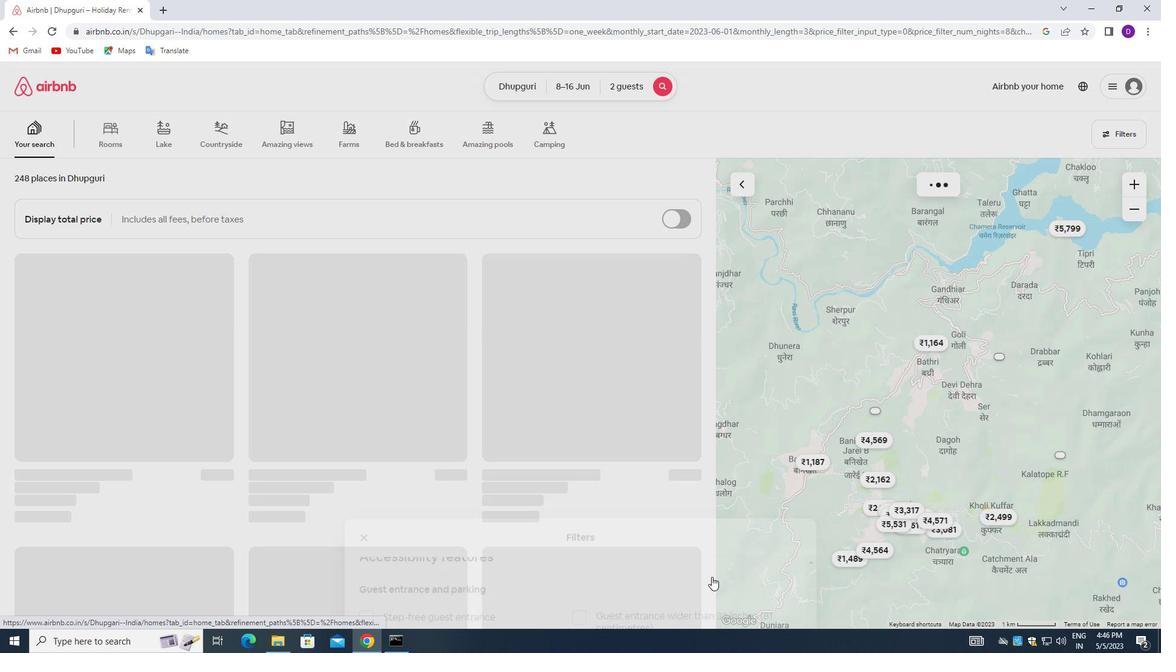 
